 Task: Look for space in Viamão, Brazil from 4th June, 2023 to 8th June, 2023 for 2 adults in price range Rs.8000 to Rs.16000. Place can be private room with 1  bedroom having 1 bed and 1 bathroom. Property type can be hotel. Amenities needed are: washing machine, . Booking option can be shelf check-in. Required host language is Spanish.
Action: Mouse moved to (260, 156)
Screenshot: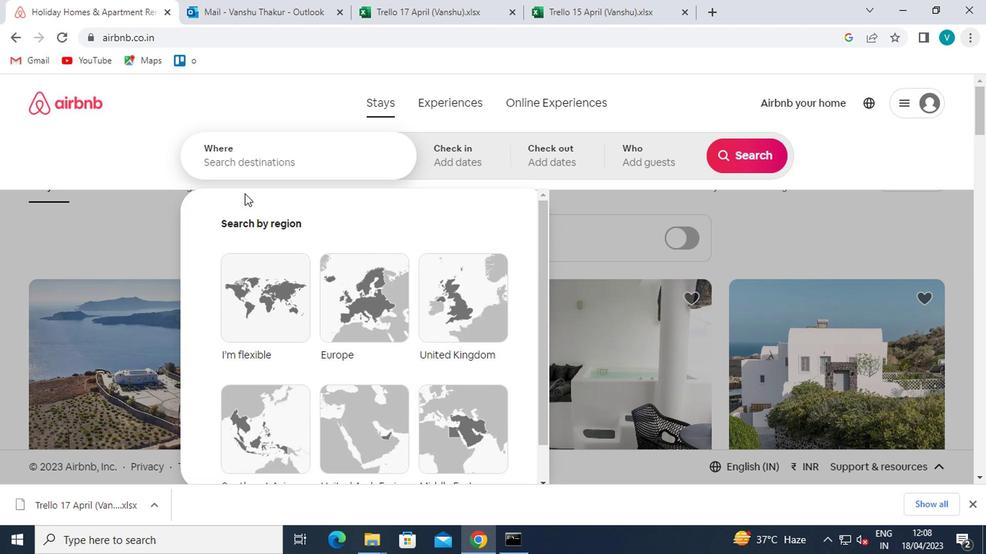 
Action: Mouse pressed left at (260, 156)
Screenshot: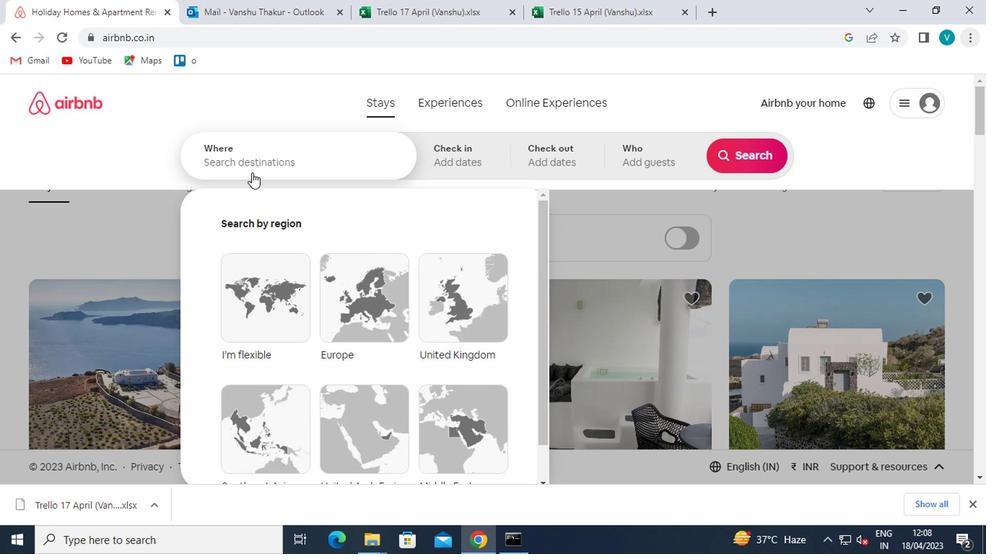 
Action: Key pressed <Key.shift>VIAMAO,<Key.shift>BRAZIL<Key.enter>
Screenshot: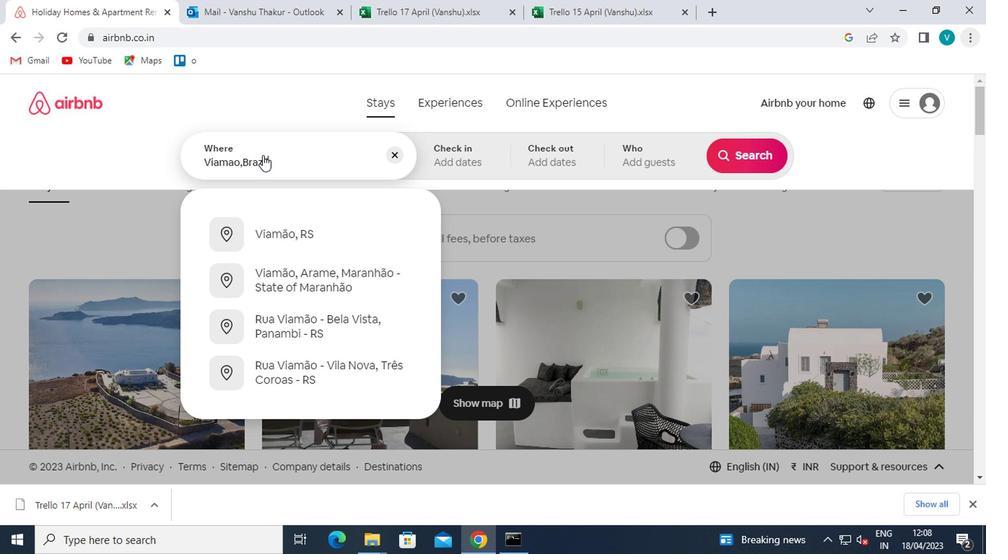 
Action: Mouse moved to (736, 274)
Screenshot: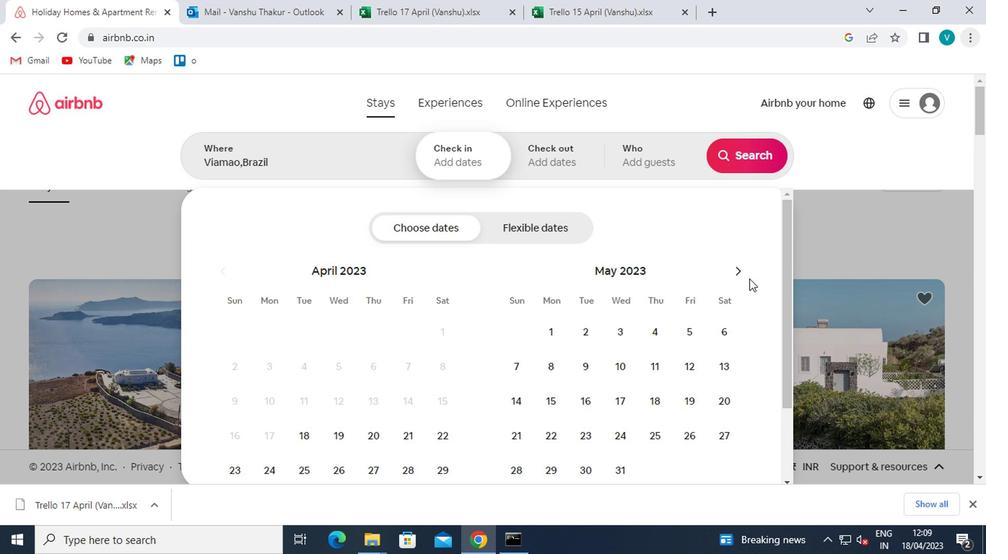 
Action: Mouse pressed left at (736, 274)
Screenshot: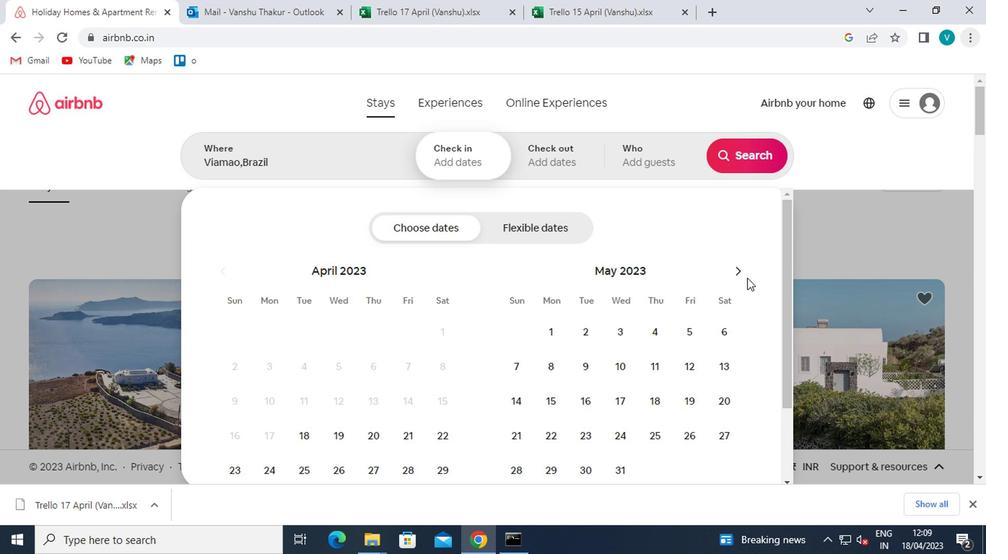 
Action: Mouse moved to (503, 361)
Screenshot: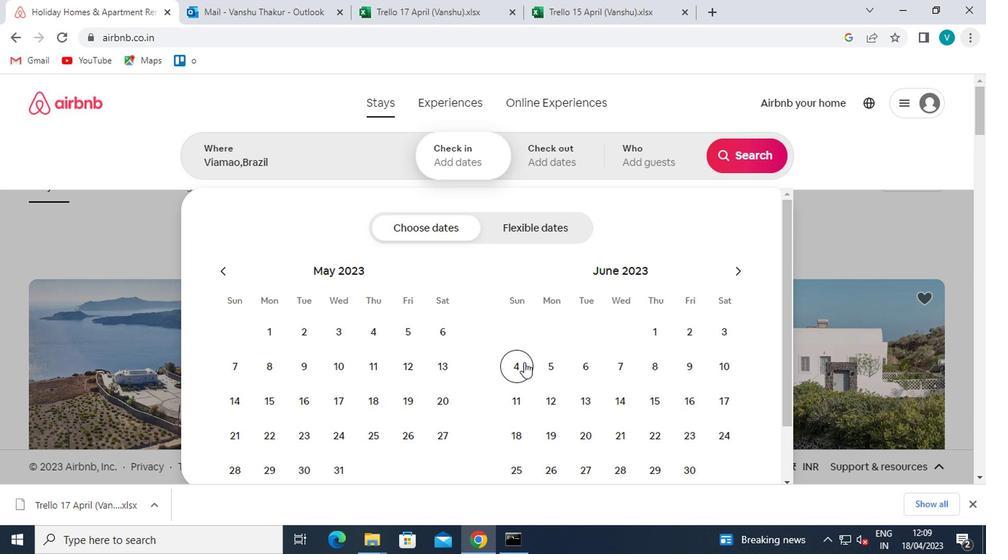 
Action: Mouse pressed left at (503, 361)
Screenshot: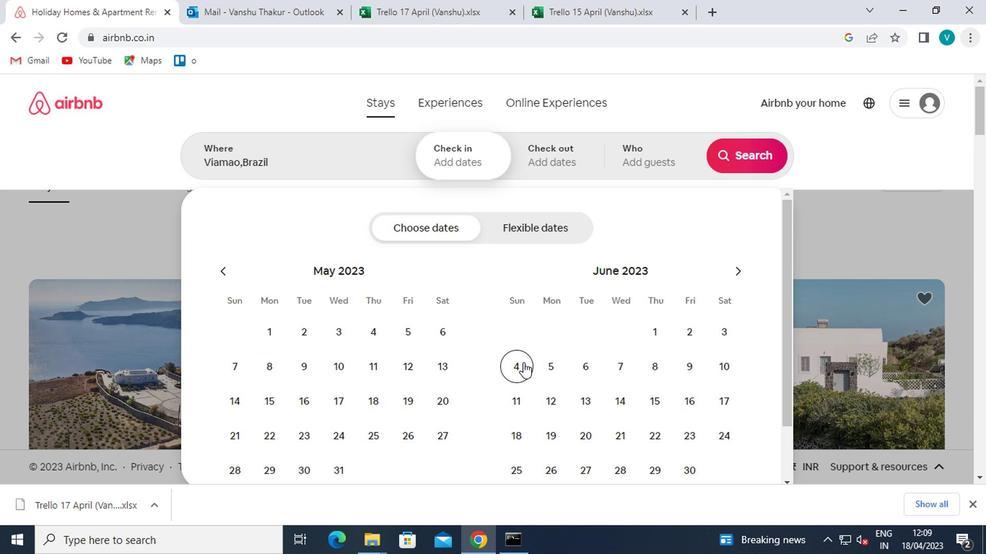 
Action: Mouse moved to (651, 366)
Screenshot: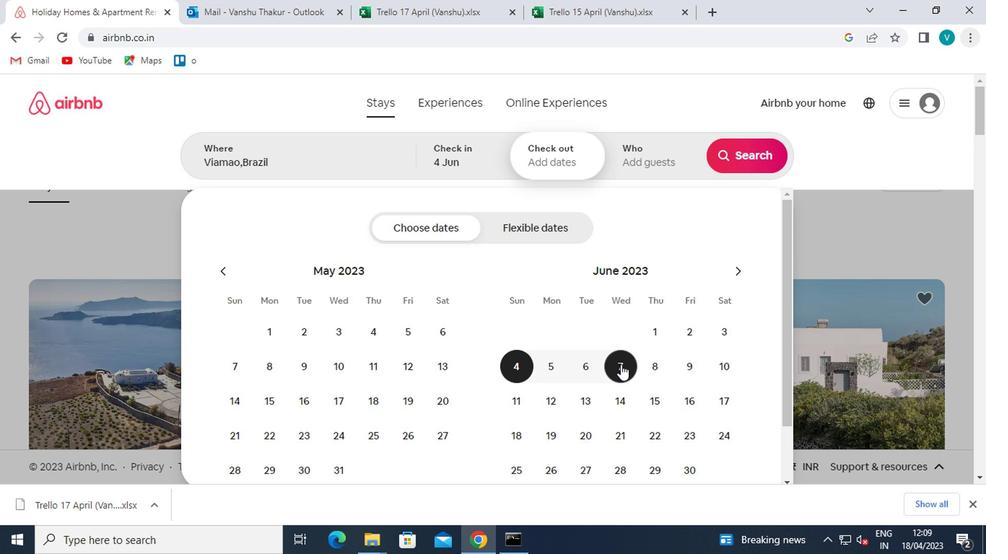 
Action: Mouse pressed left at (651, 366)
Screenshot: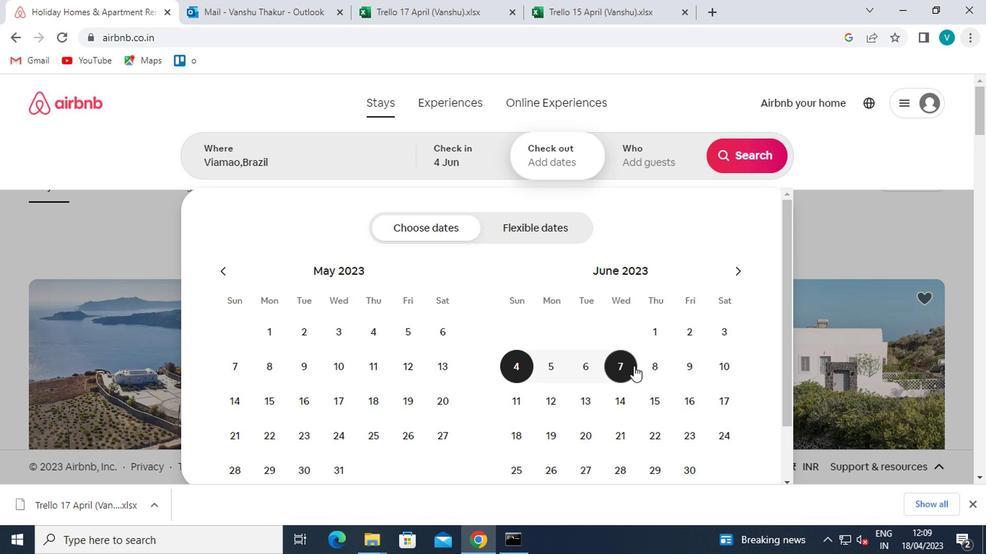 
Action: Mouse moved to (649, 149)
Screenshot: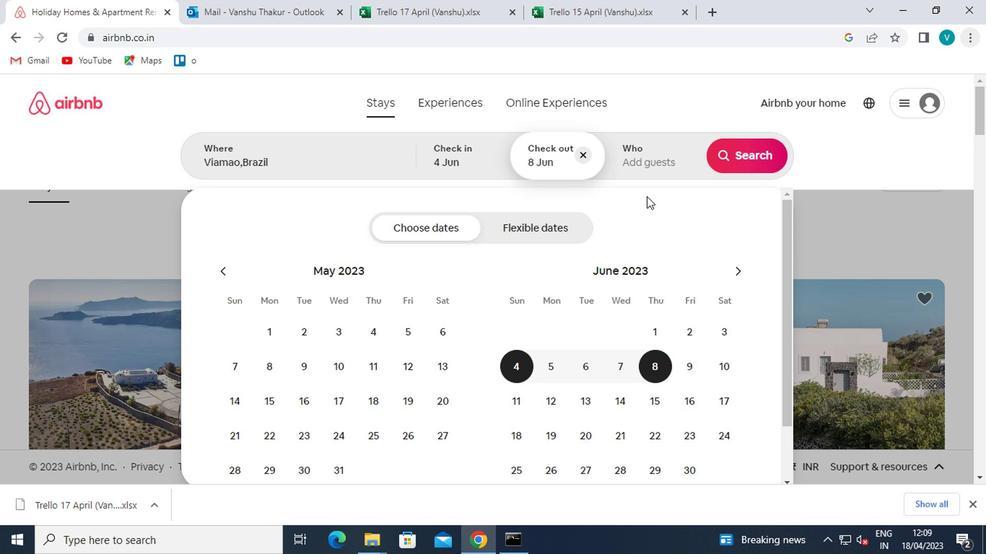 
Action: Mouse pressed left at (649, 149)
Screenshot: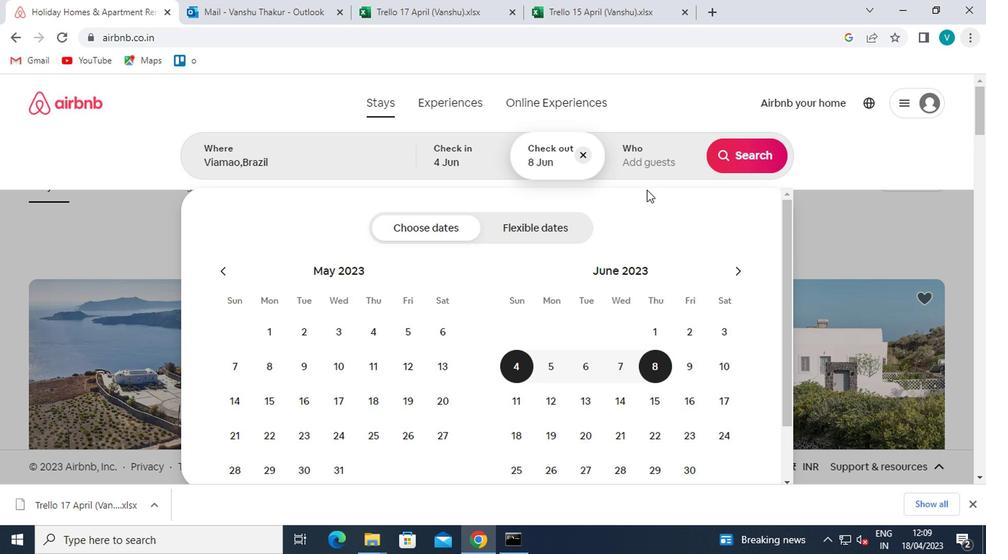 
Action: Mouse moved to (743, 237)
Screenshot: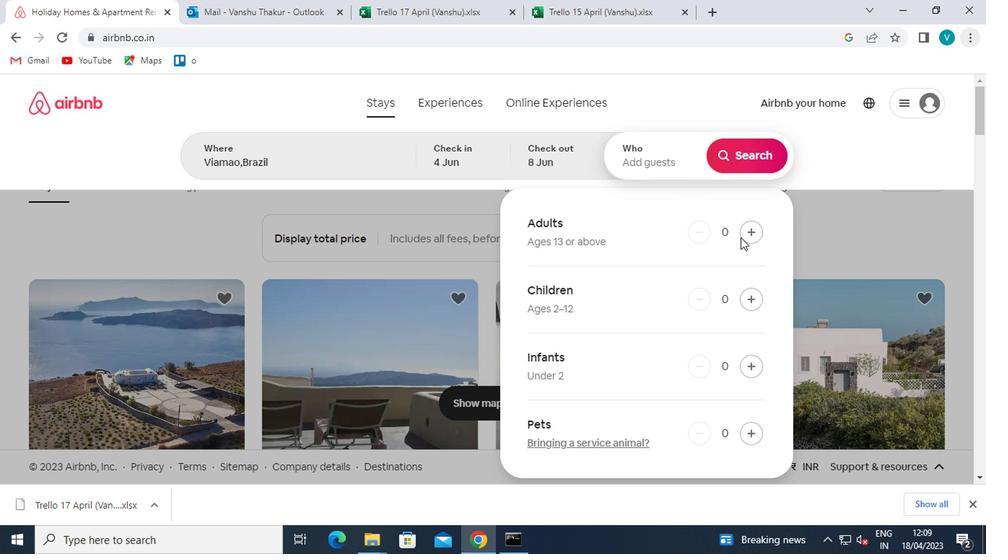 
Action: Mouse pressed left at (743, 237)
Screenshot: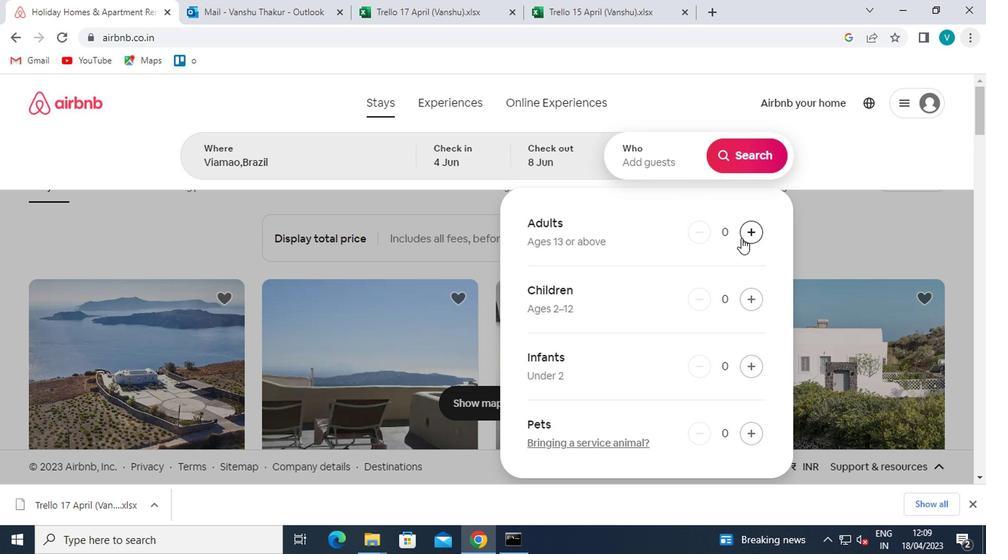 
Action: Mouse pressed left at (743, 237)
Screenshot: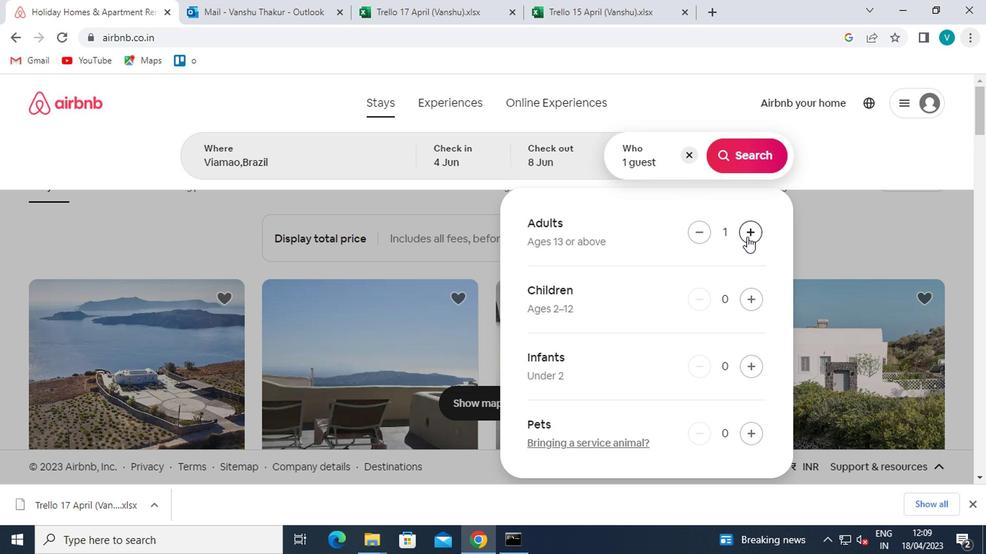 
Action: Mouse moved to (744, 156)
Screenshot: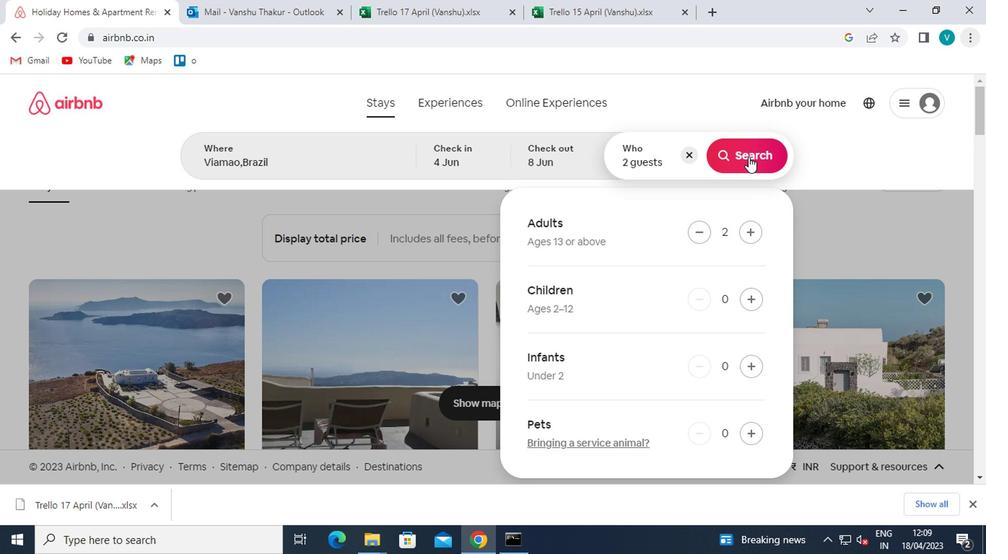 
Action: Mouse pressed left at (744, 156)
Screenshot: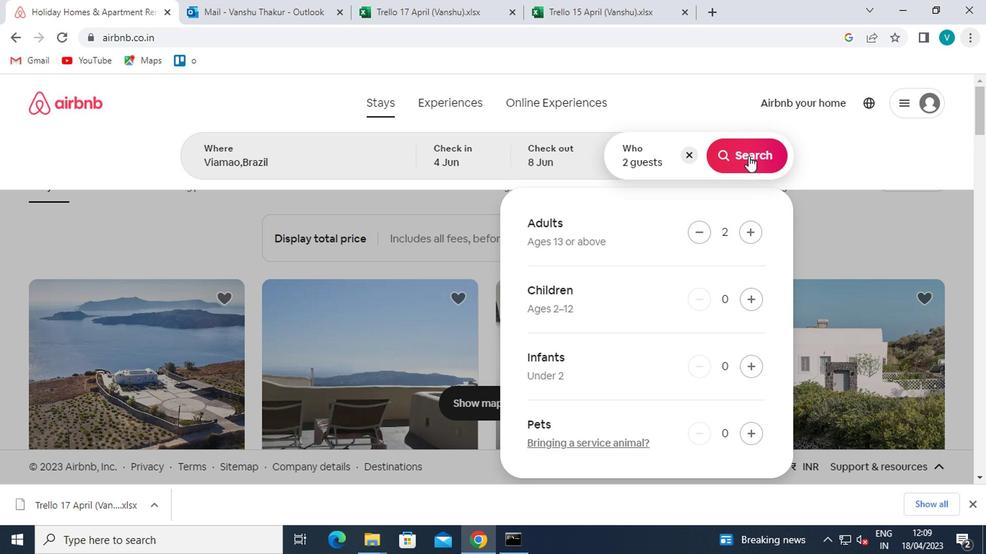 
Action: Mouse moved to (908, 157)
Screenshot: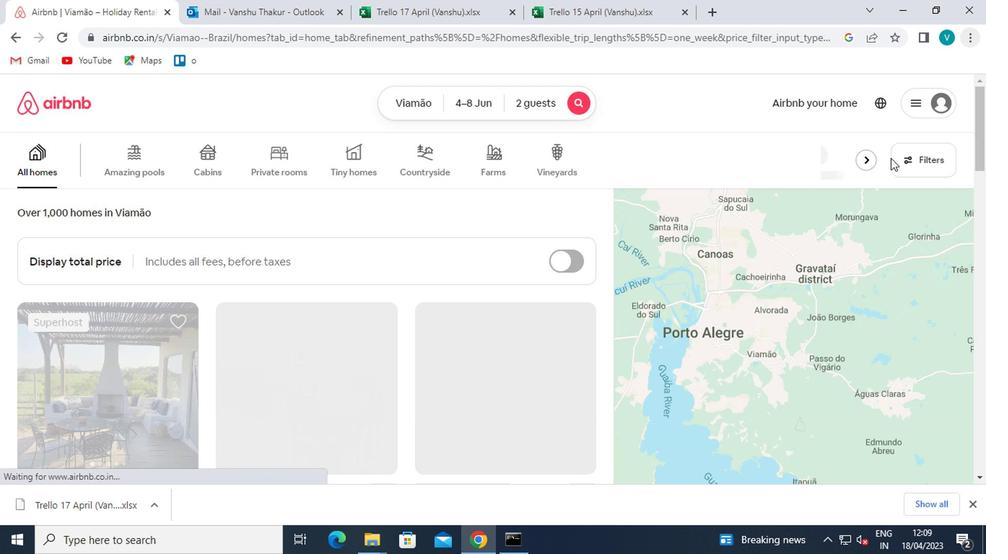 
Action: Mouse pressed left at (908, 157)
Screenshot: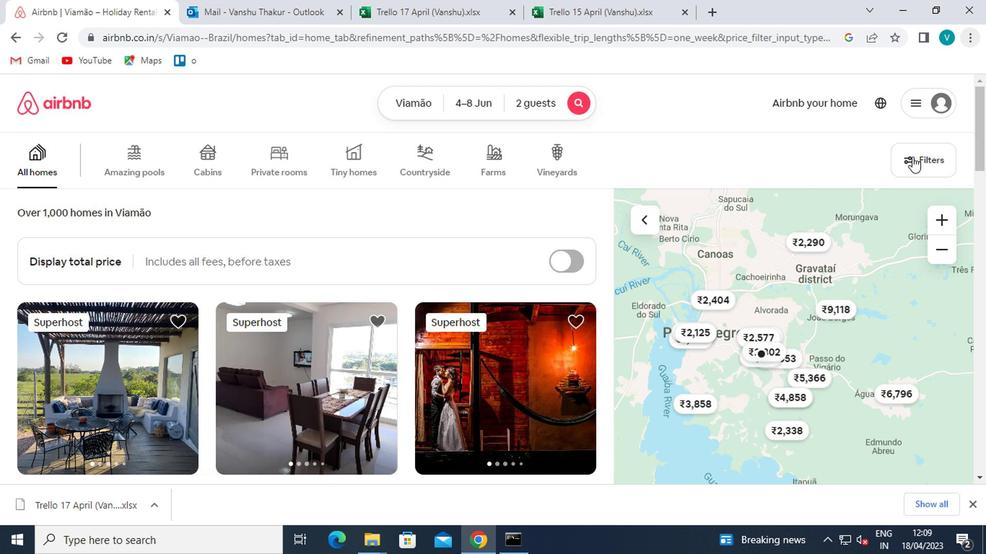 
Action: Mouse moved to (296, 339)
Screenshot: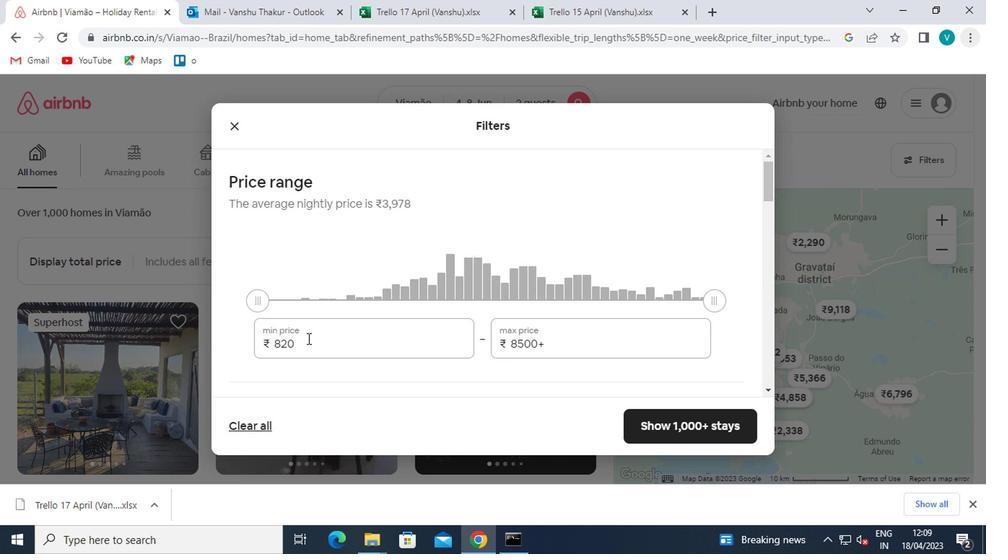 
Action: Mouse pressed left at (296, 339)
Screenshot: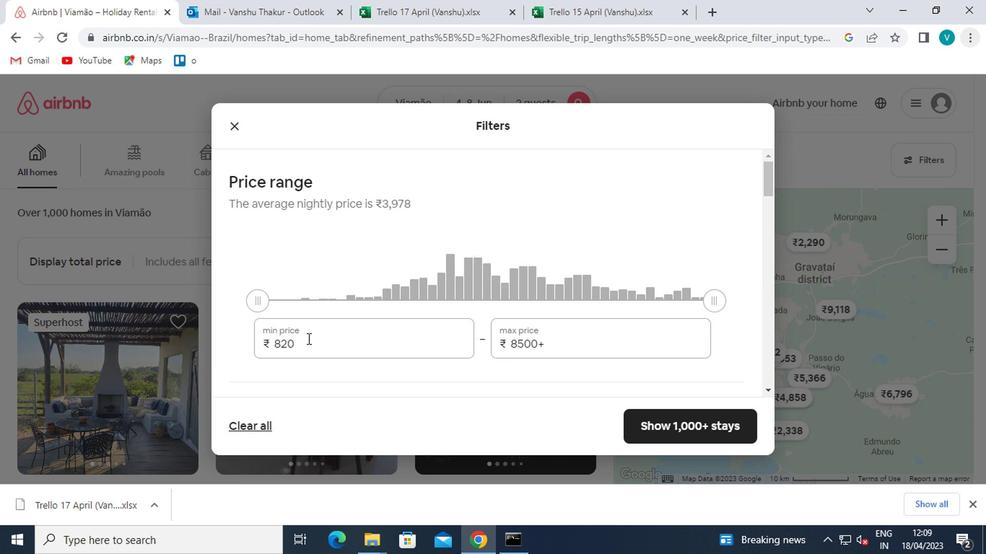 
Action: Mouse moved to (309, 343)
Screenshot: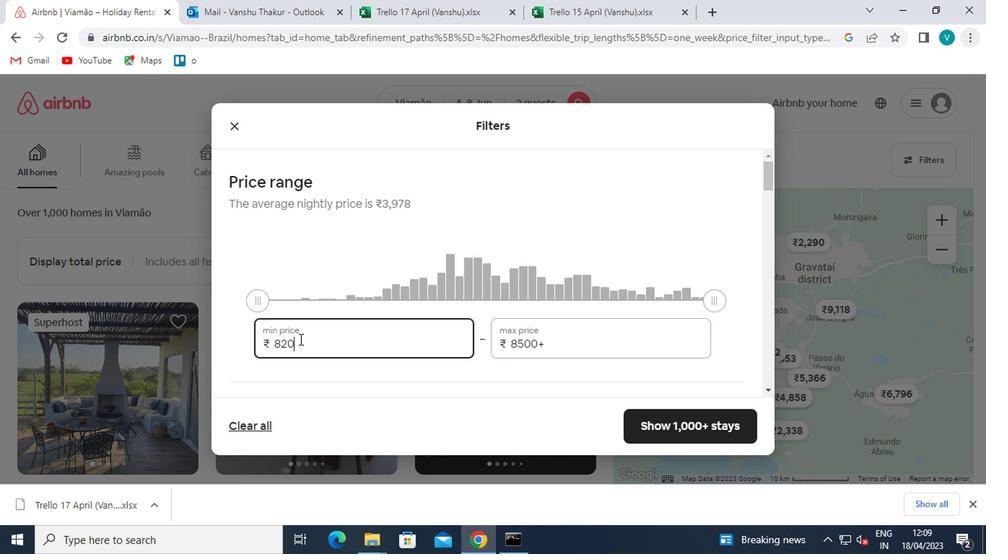
Action: Key pressed <Key.backspace><Key.backspace><Key.backspace>8000<Key.num_lock>
Screenshot: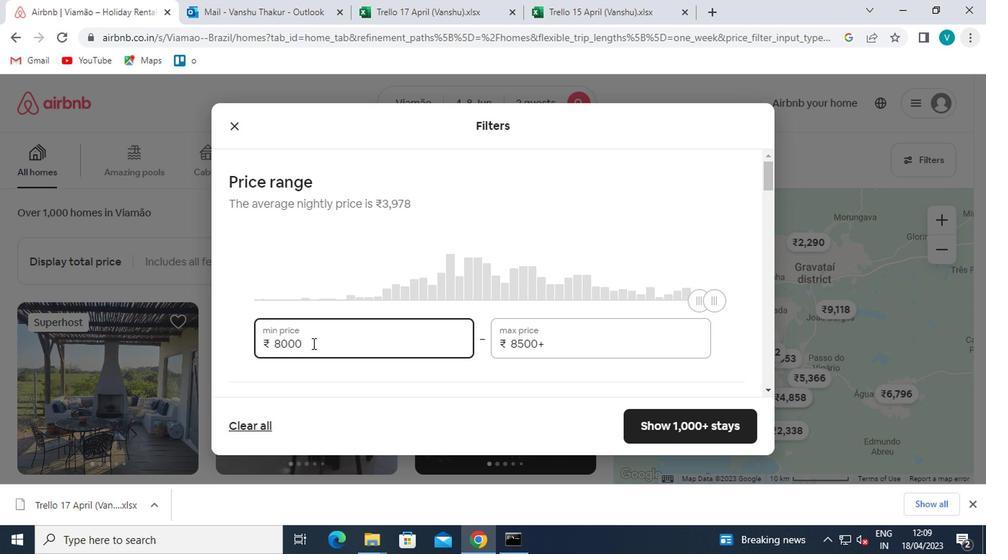 
Action: Mouse moved to (556, 341)
Screenshot: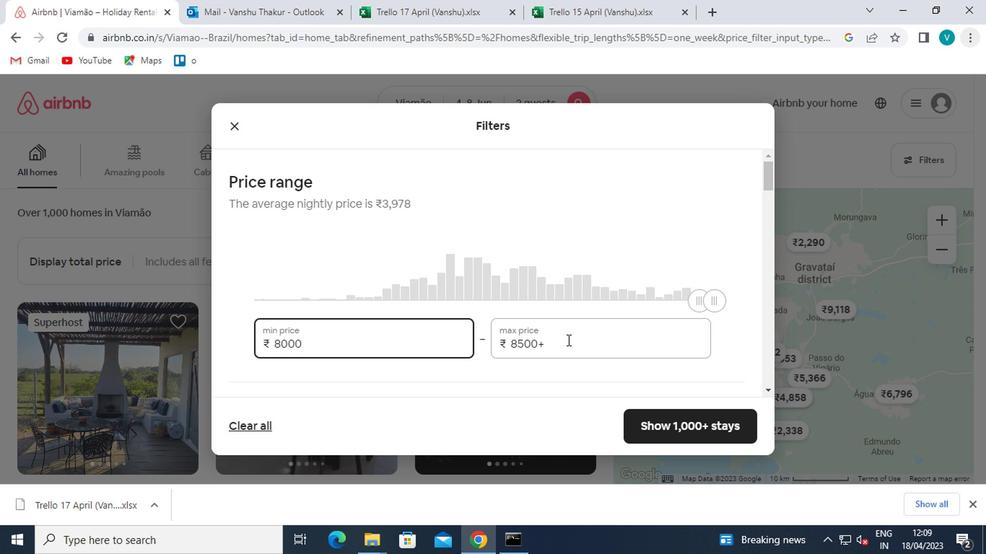 
Action: Mouse pressed left at (556, 341)
Screenshot: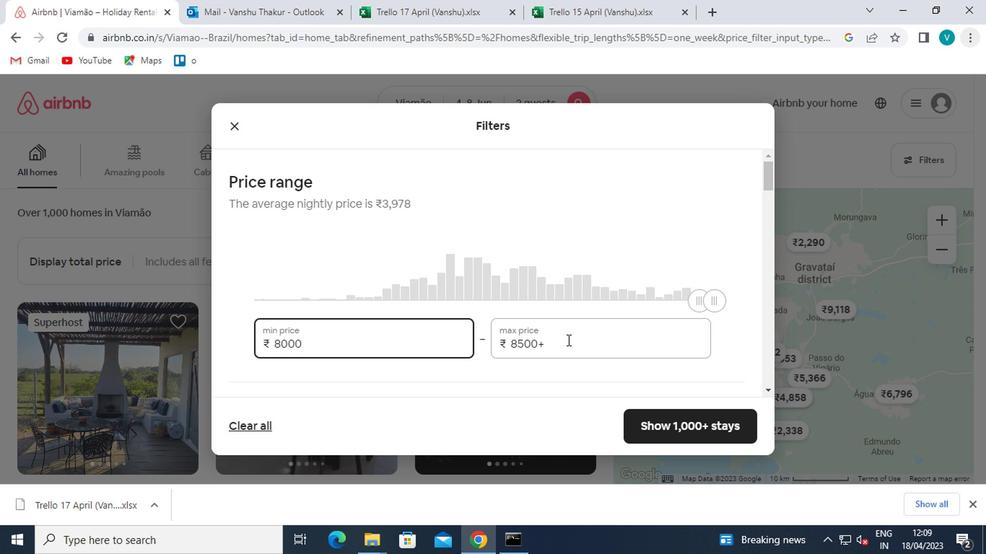 
Action: Mouse moved to (554, 341)
Screenshot: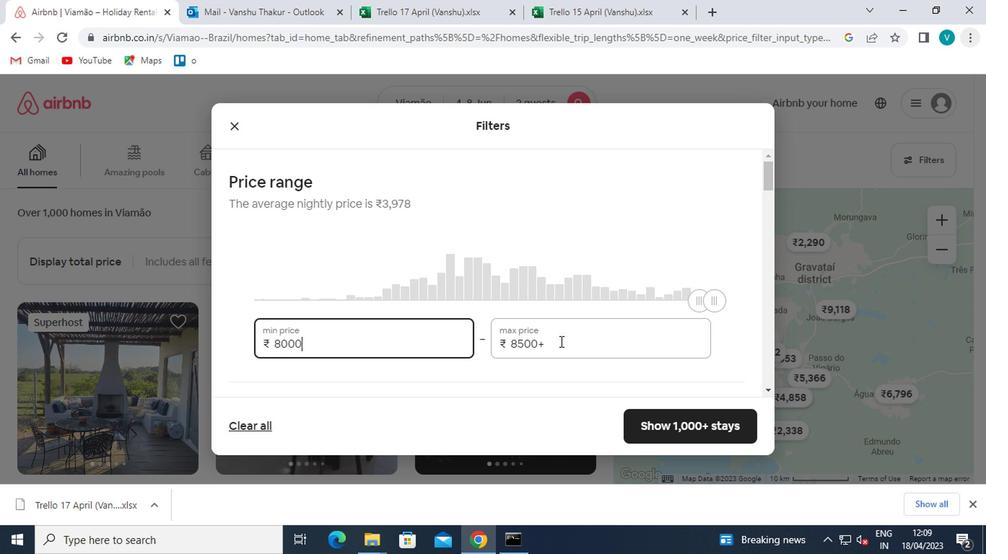
Action: Key pressed <Key.backspace><Key.backspace><Key.backspace><Key.backspace><Key.backspace>16000
Screenshot: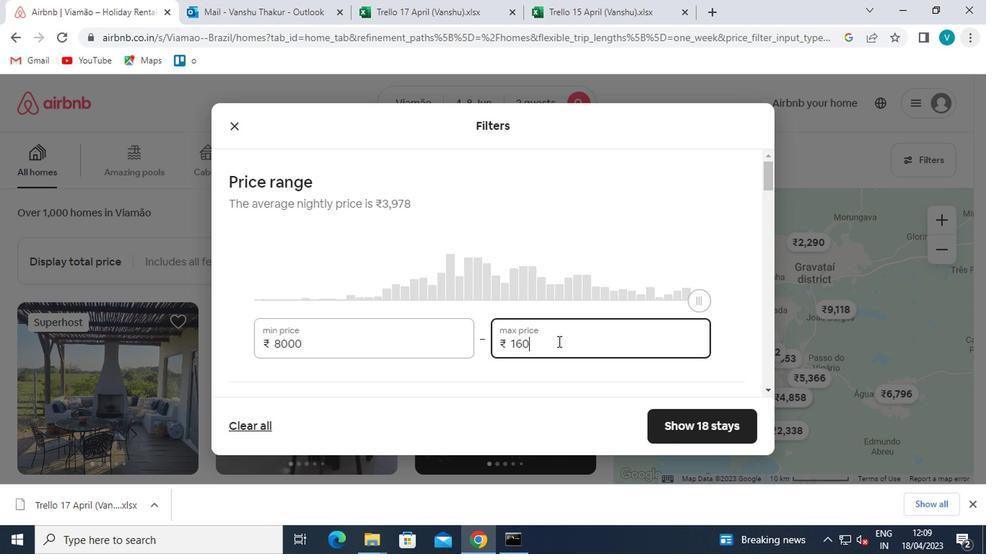 
Action: Mouse moved to (550, 371)
Screenshot: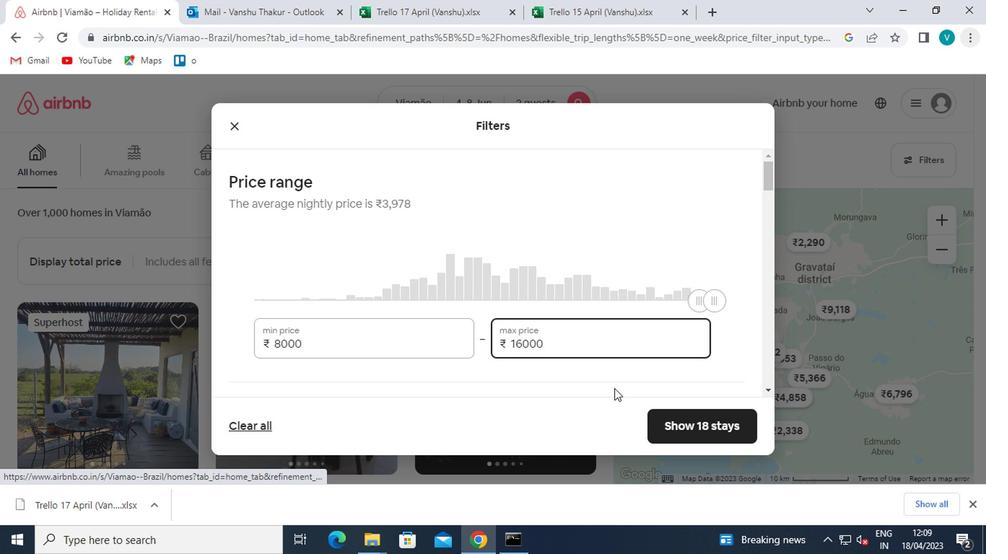 
Action: Mouse scrolled (550, 370) with delta (0, -1)
Screenshot: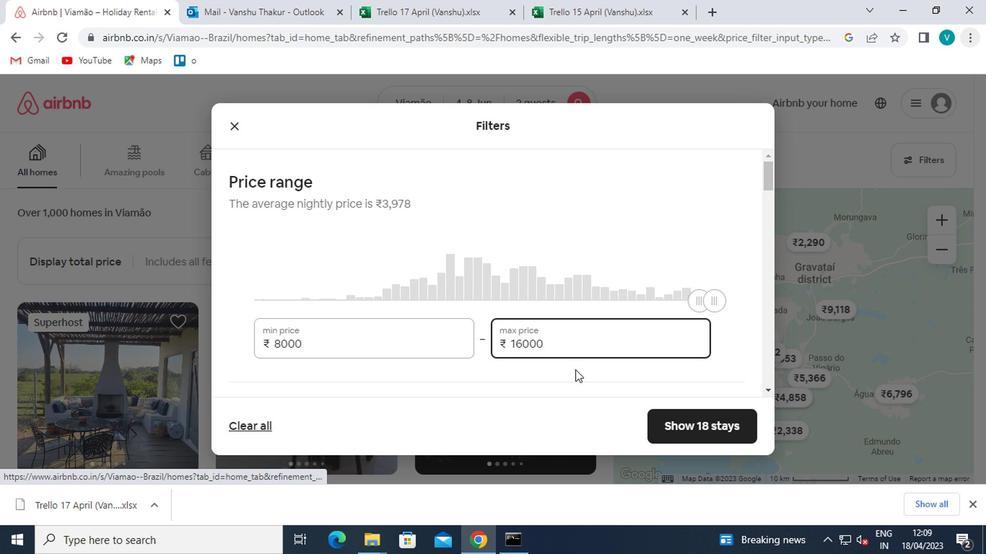 
Action: Mouse scrolled (550, 370) with delta (0, -1)
Screenshot: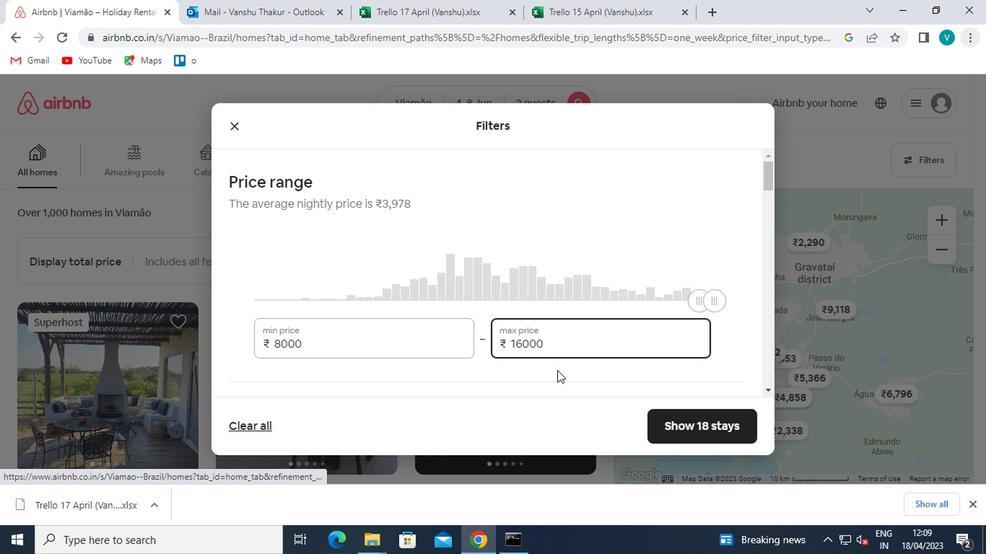 
Action: Mouse scrolled (550, 370) with delta (0, -1)
Screenshot: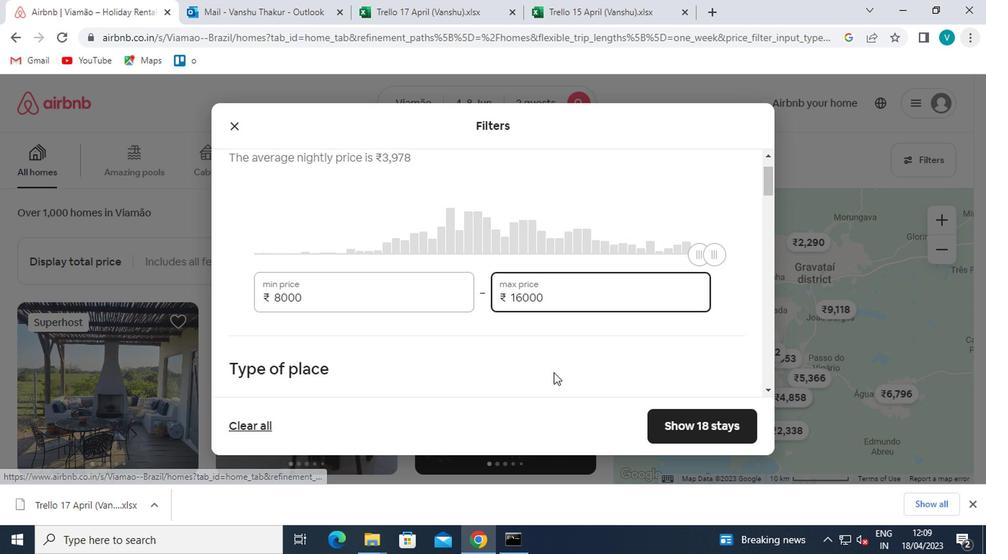 
Action: Mouse moved to (564, 357)
Screenshot: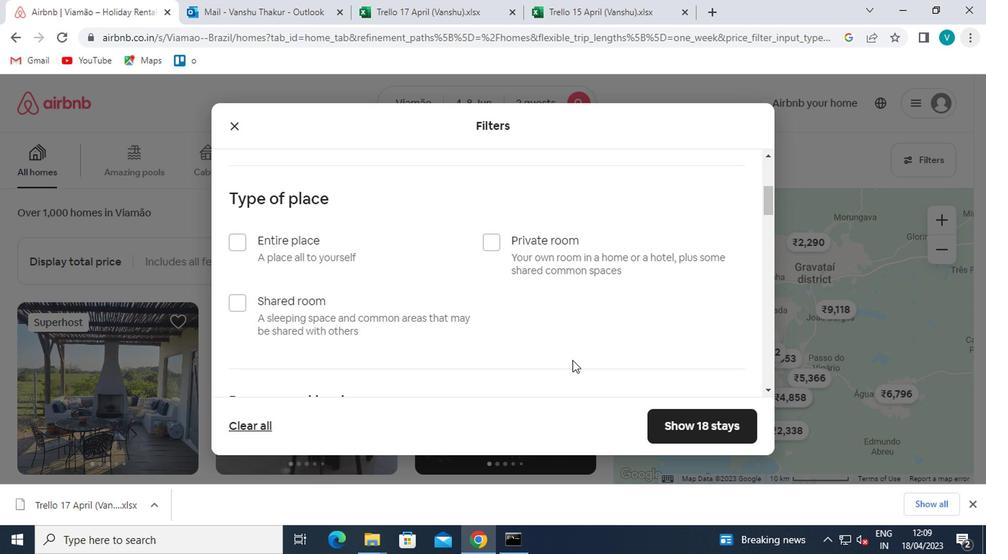 
Action: Mouse scrolled (564, 356) with delta (0, -1)
Screenshot: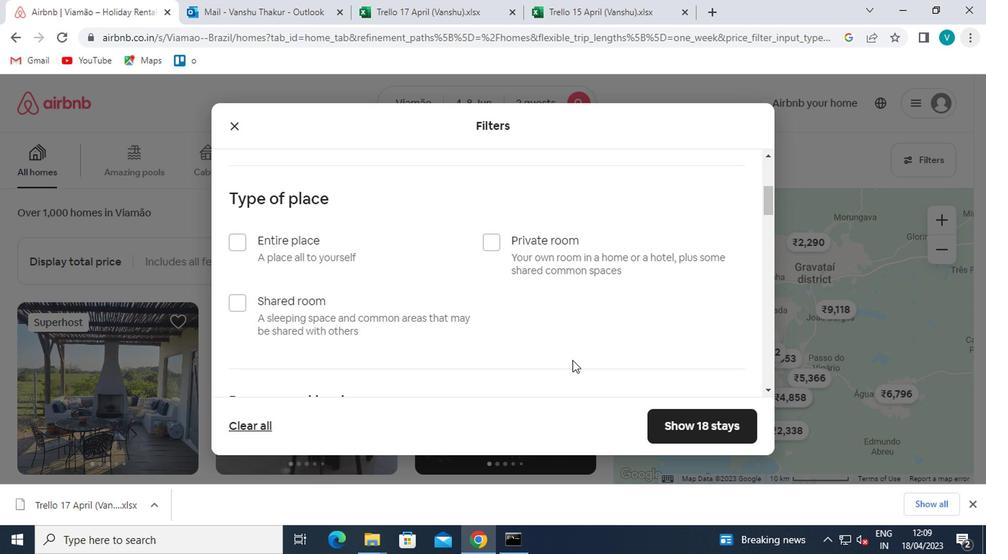 
Action: Mouse moved to (563, 356)
Screenshot: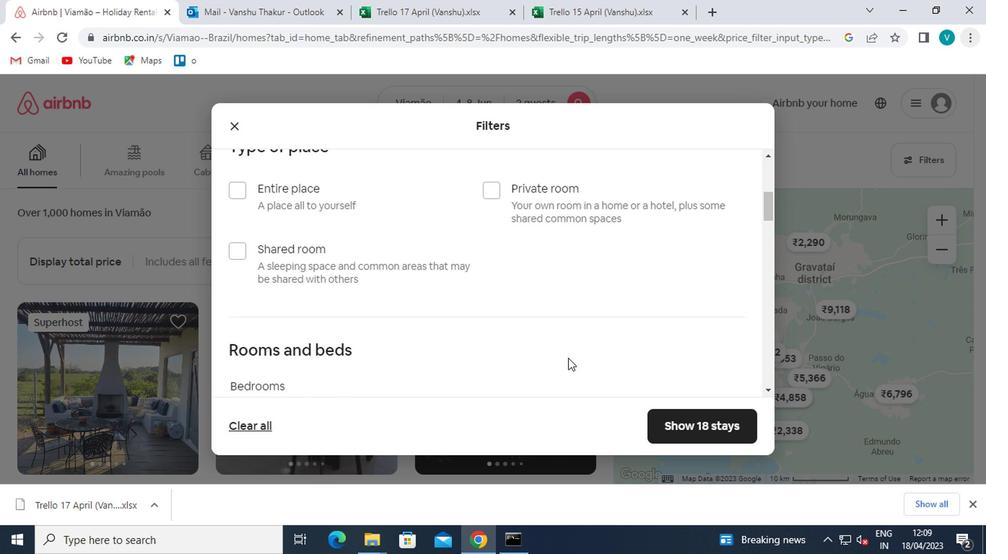 
Action: Mouse scrolled (563, 357) with delta (0, 1)
Screenshot: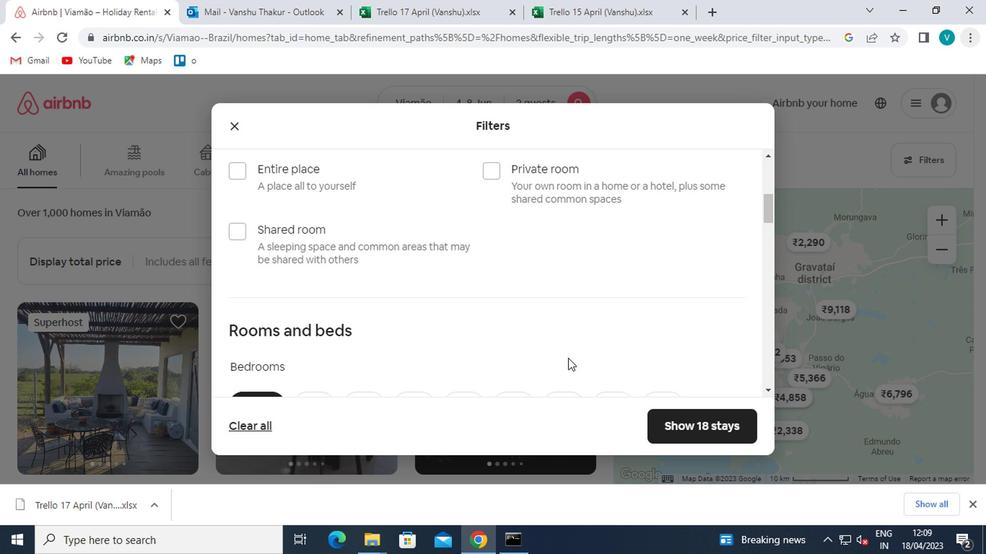 
Action: Mouse moved to (490, 241)
Screenshot: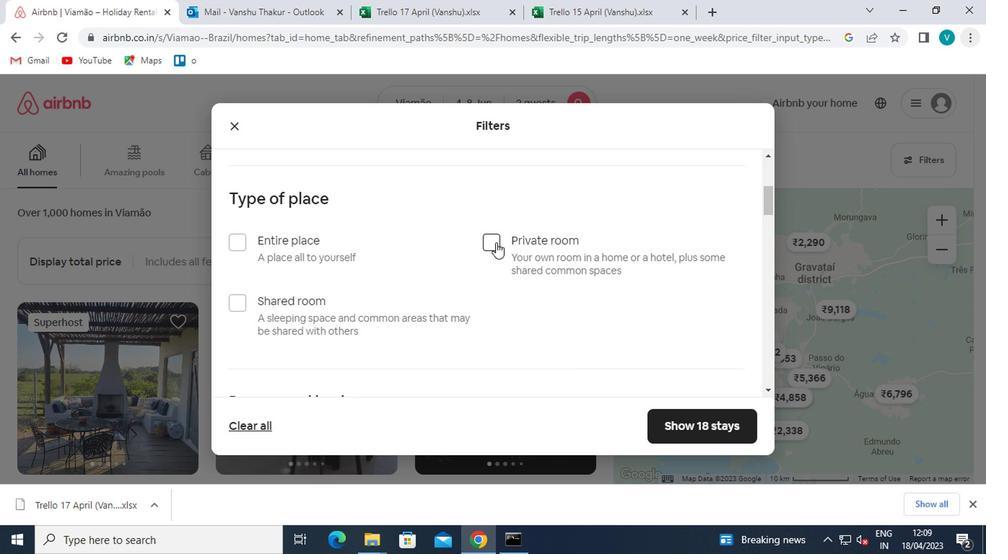 
Action: Mouse pressed left at (490, 241)
Screenshot: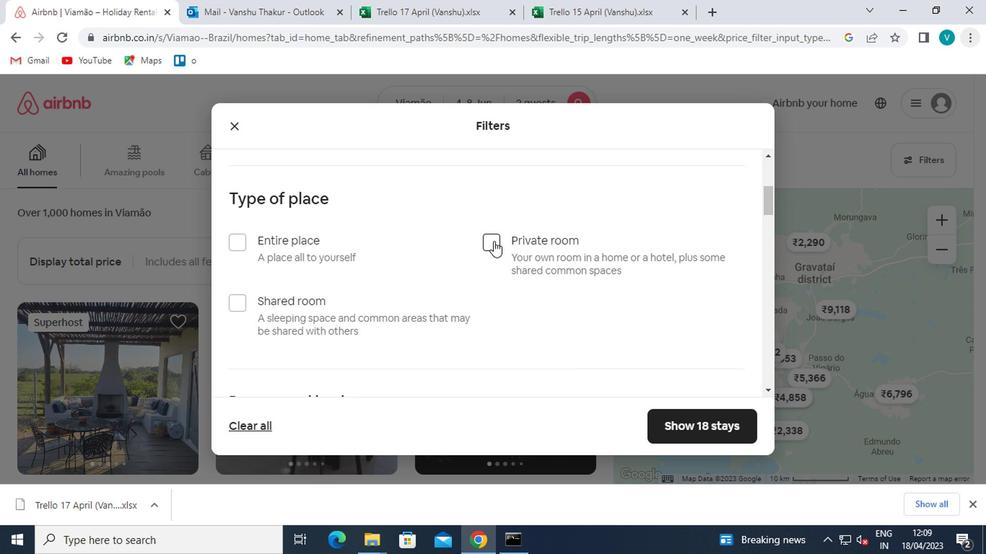 
Action: Mouse moved to (478, 293)
Screenshot: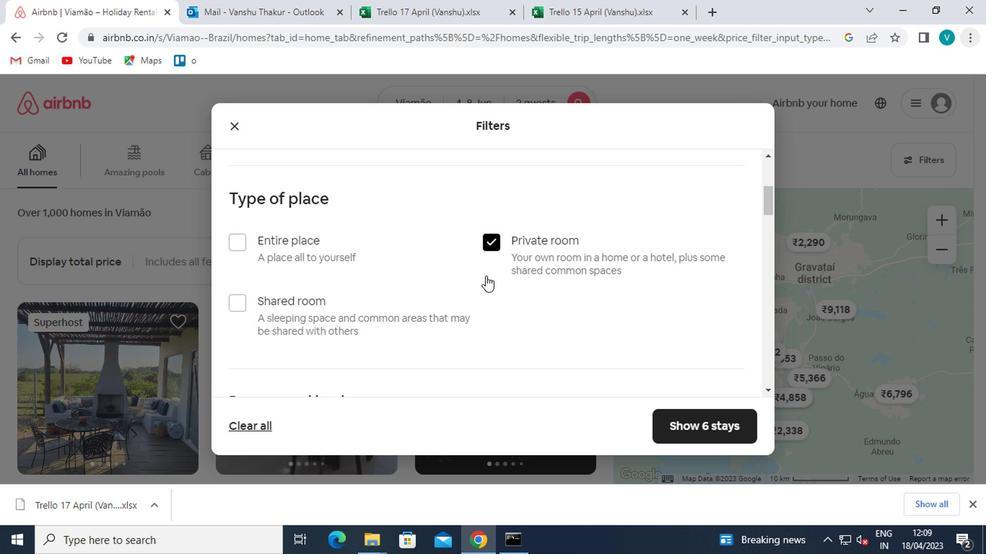 
Action: Mouse scrolled (478, 292) with delta (0, -1)
Screenshot: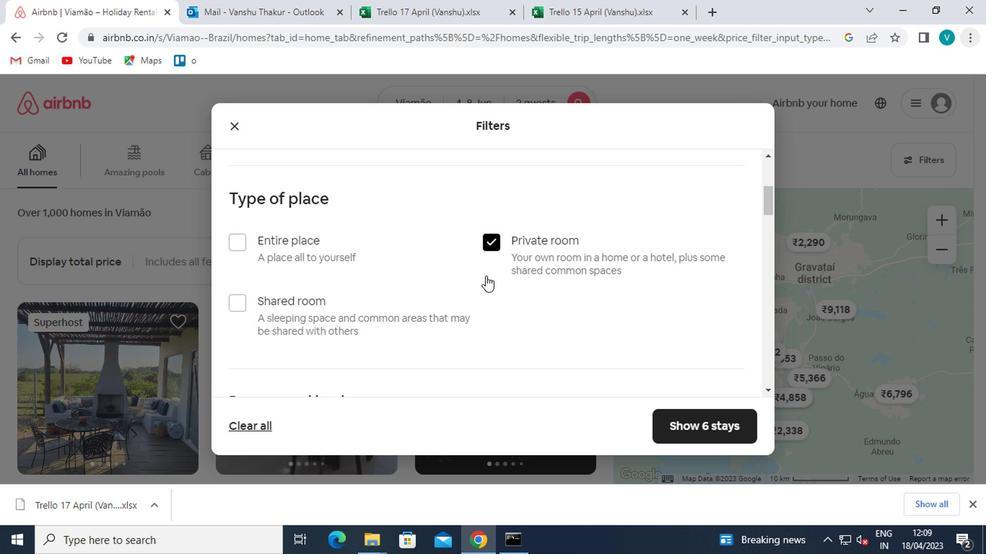 
Action: Mouse moved to (478, 294)
Screenshot: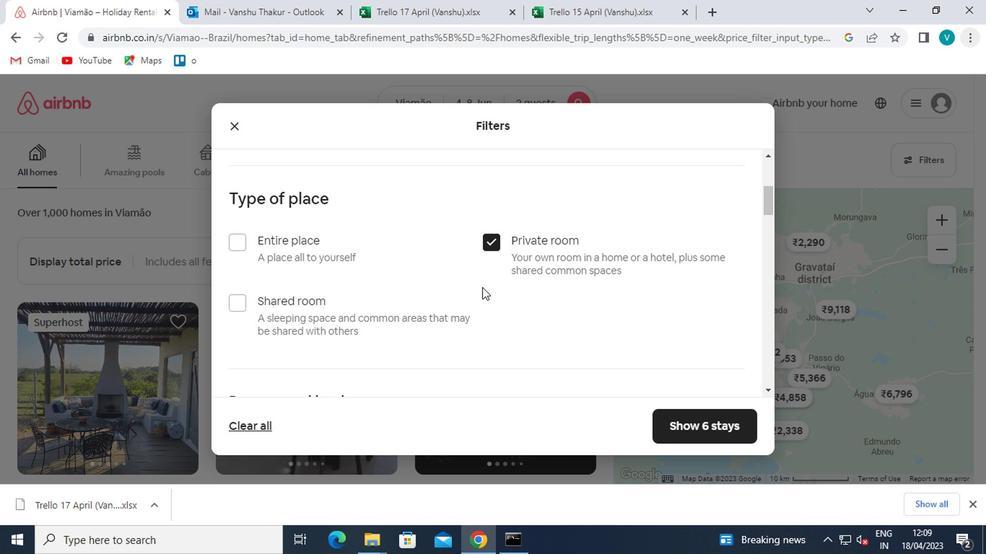 
Action: Mouse scrolled (478, 293) with delta (0, 0)
Screenshot: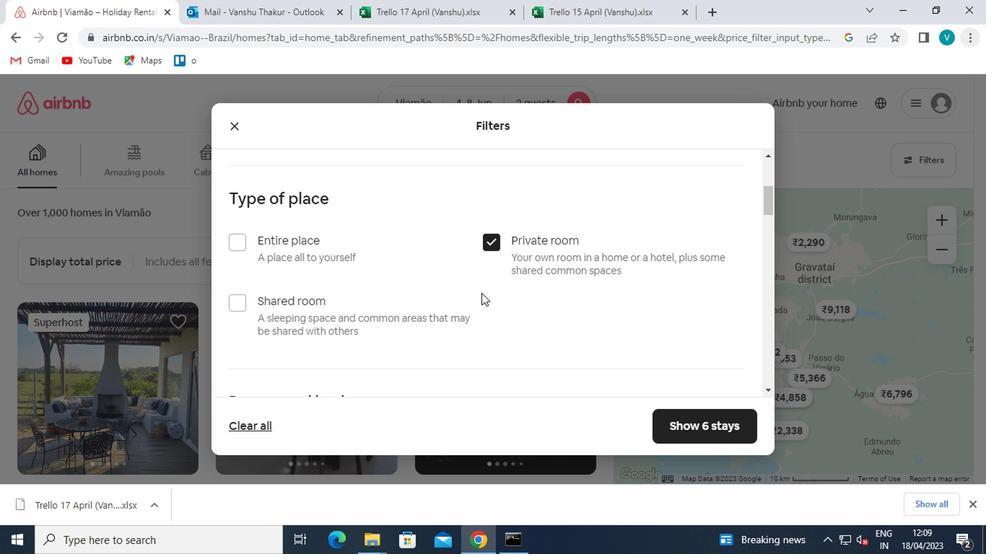
Action: Mouse moved to (305, 330)
Screenshot: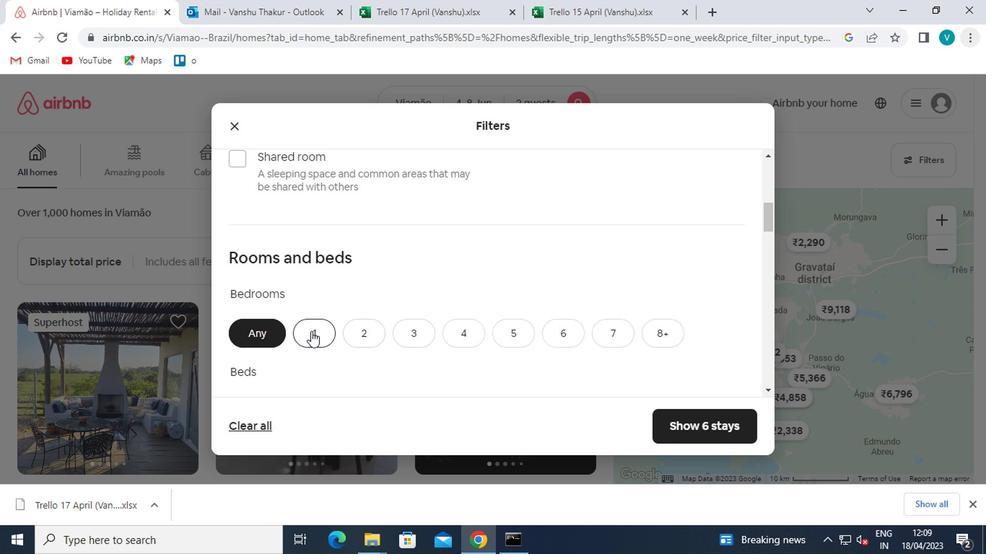 
Action: Mouse pressed left at (305, 330)
Screenshot: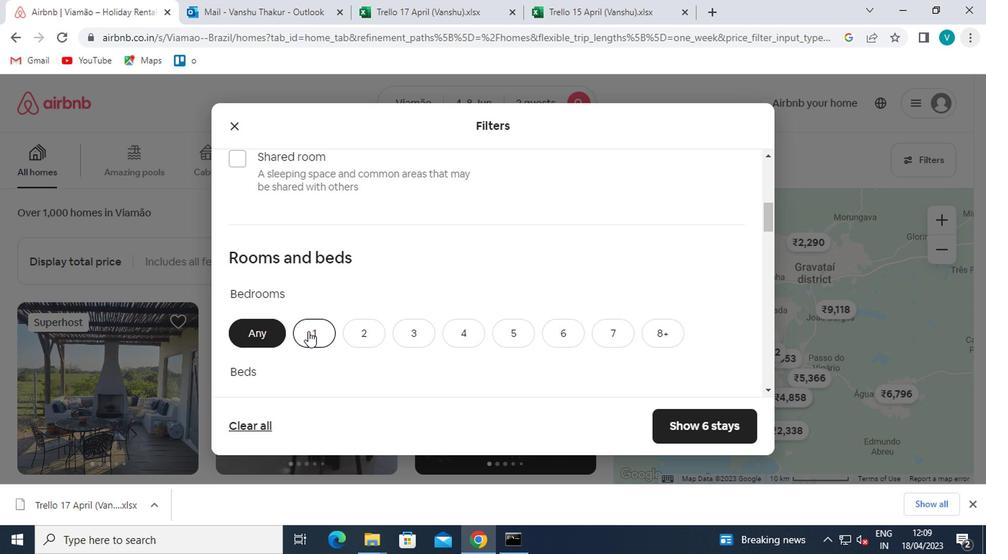 
Action: Mouse moved to (320, 337)
Screenshot: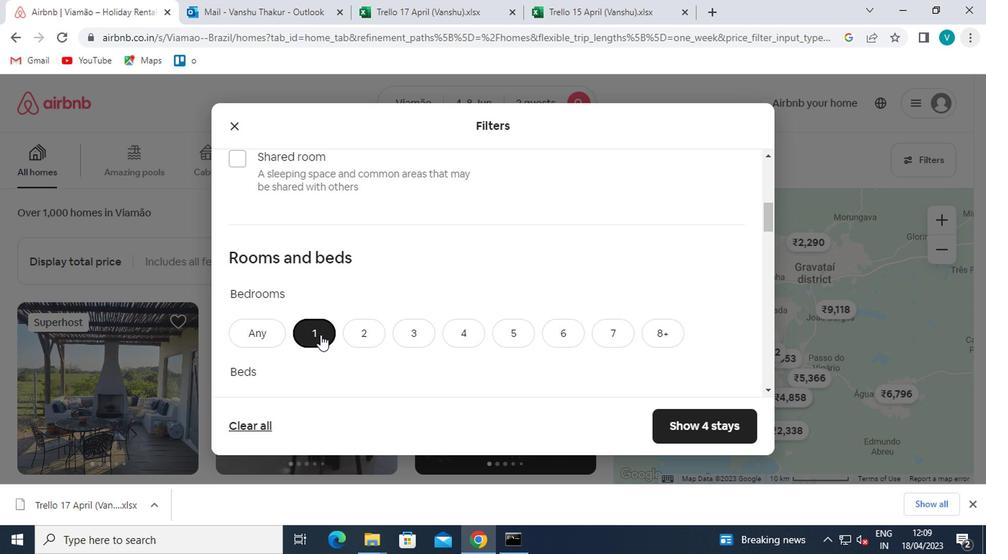 
Action: Mouse scrolled (320, 337) with delta (0, 0)
Screenshot: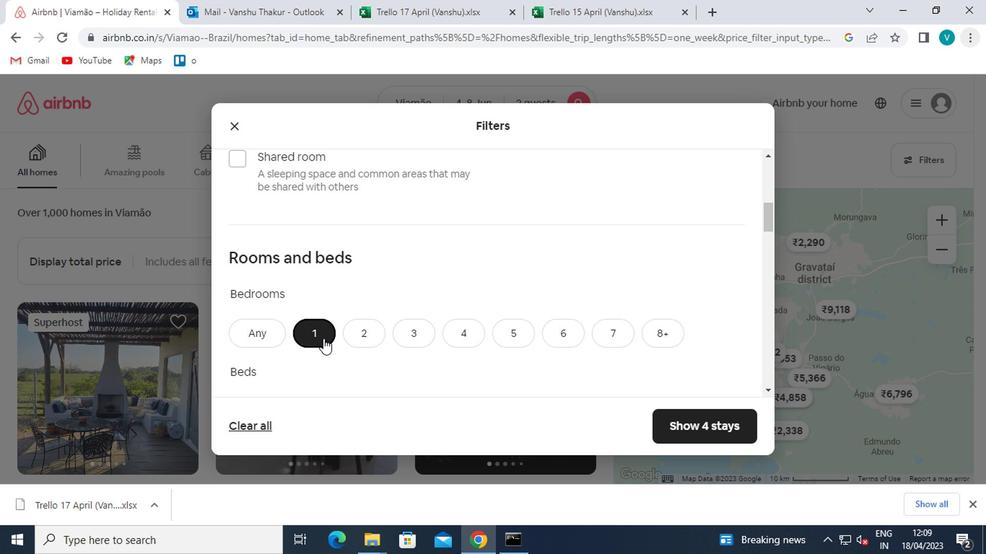 
Action: Mouse pressed left at (320, 337)
Screenshot: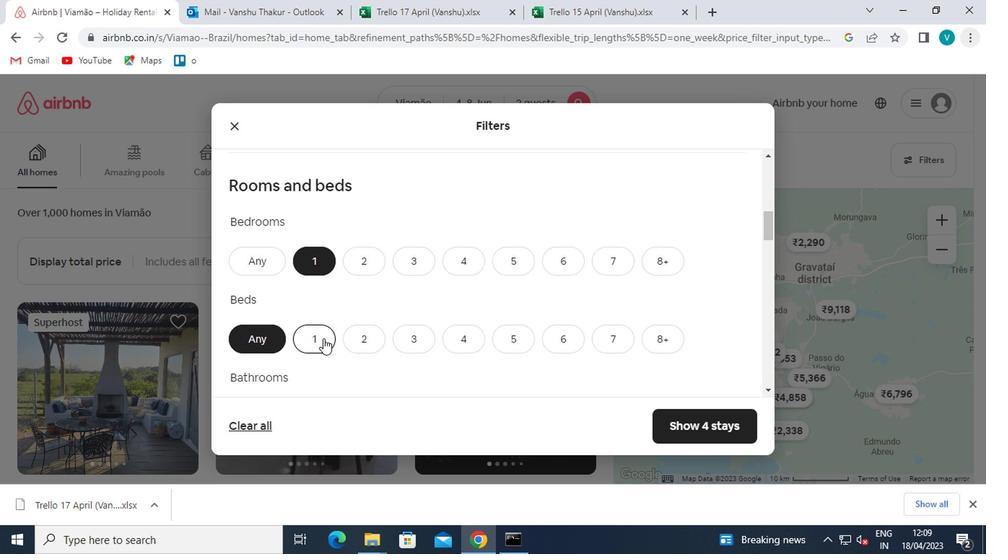 
Action: Mouse moved to (322, 337)
Screenshot: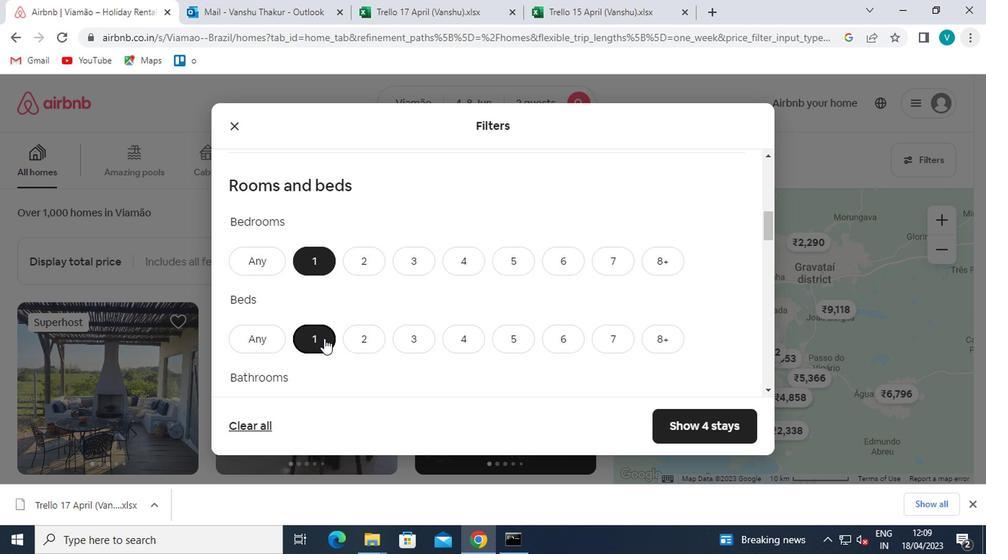 
Action: Mouse scrolled (322, 337) with delta (0, 0)
Screenshot: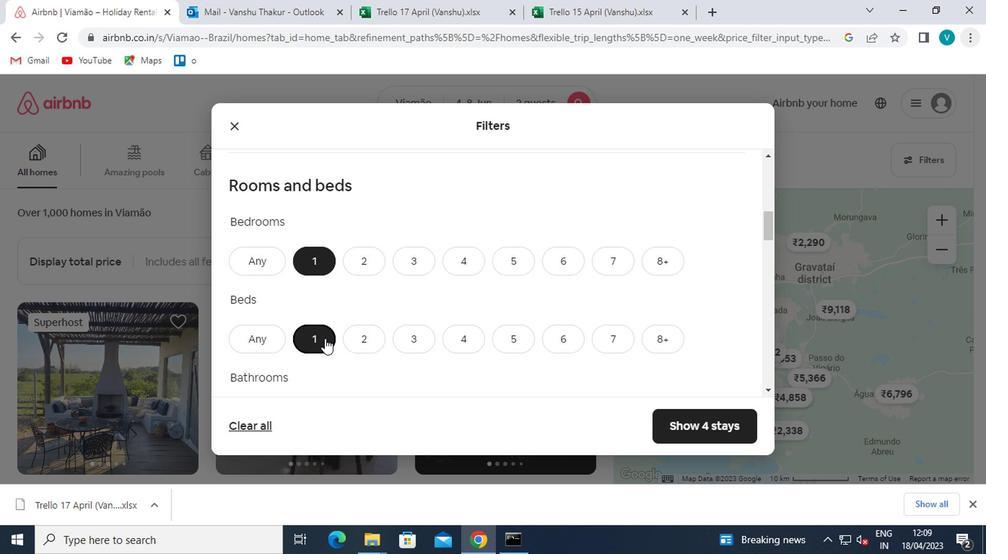 
Action: Mouse moved to (316, 337)
Screenshot: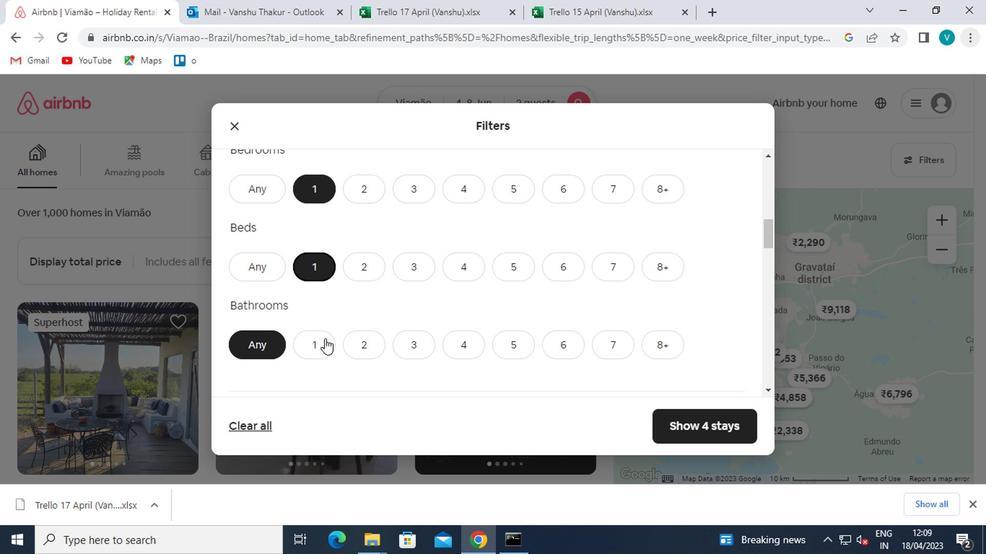 
Action: Mouse pressed left at (316, 337)
Screenshot: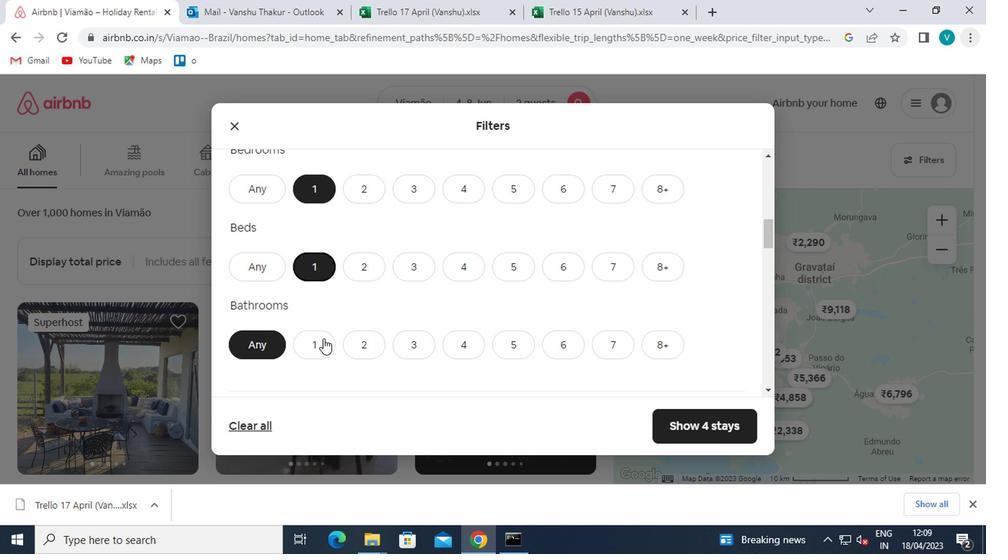 
Action: Mouse moved to (320, 336)
Screenshot: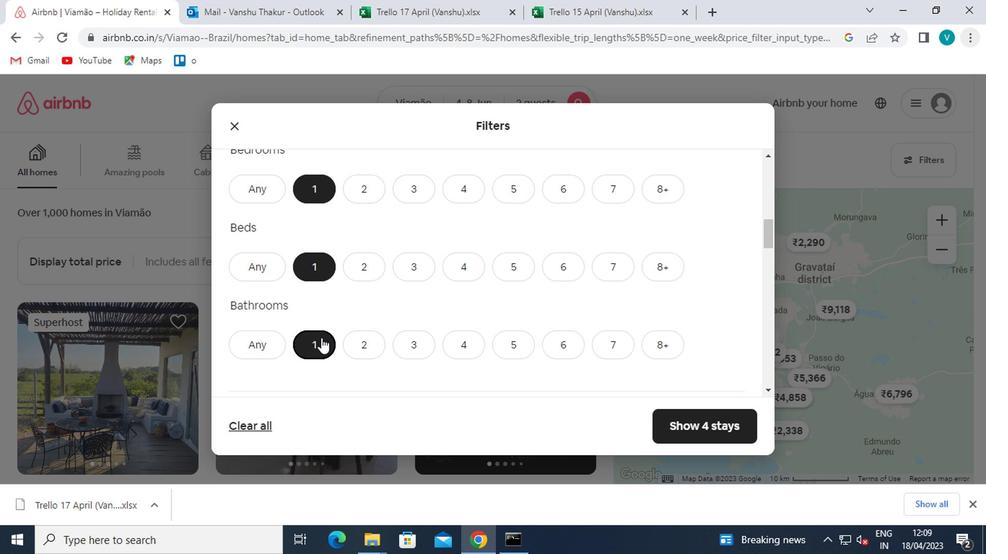 
Action: Mouse scrolled (320, 335) with delta (0, -1)
Screenshot: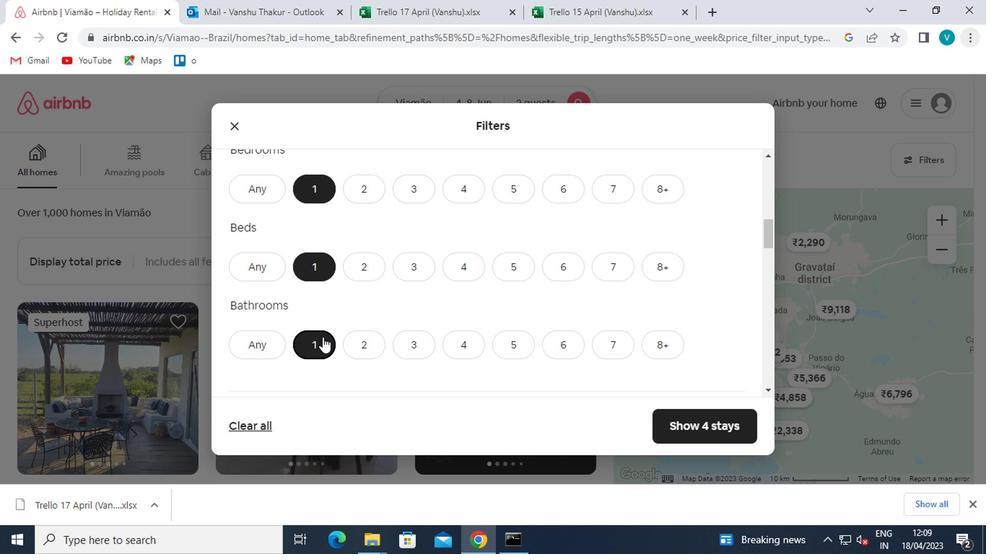 
Action: Mouse scrolled (320, 335) with delta (0, -1)
Screenshot: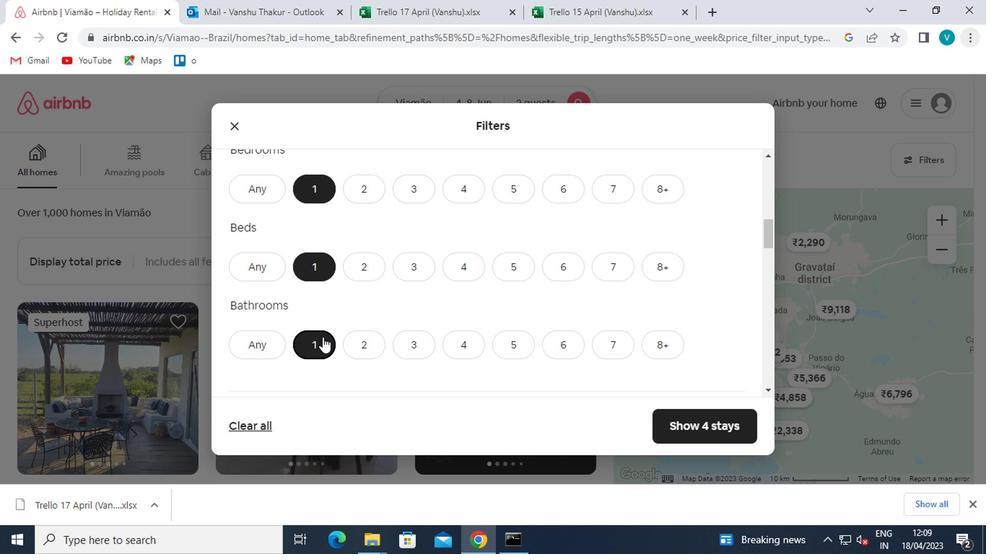
Action: Mouse moved to (667, 336)
Screenshot: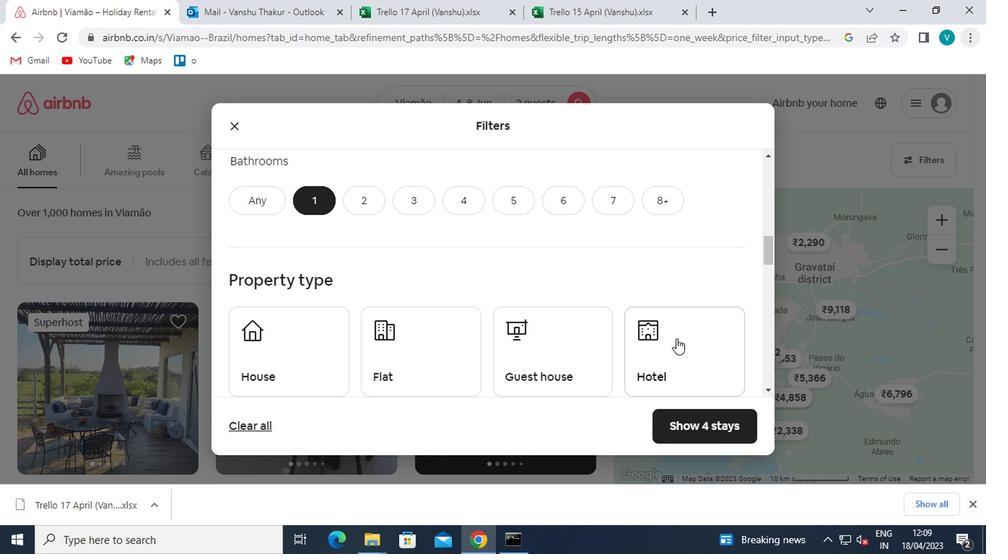 
Action: Mouse pressed left at (667, 336)
Screenshot: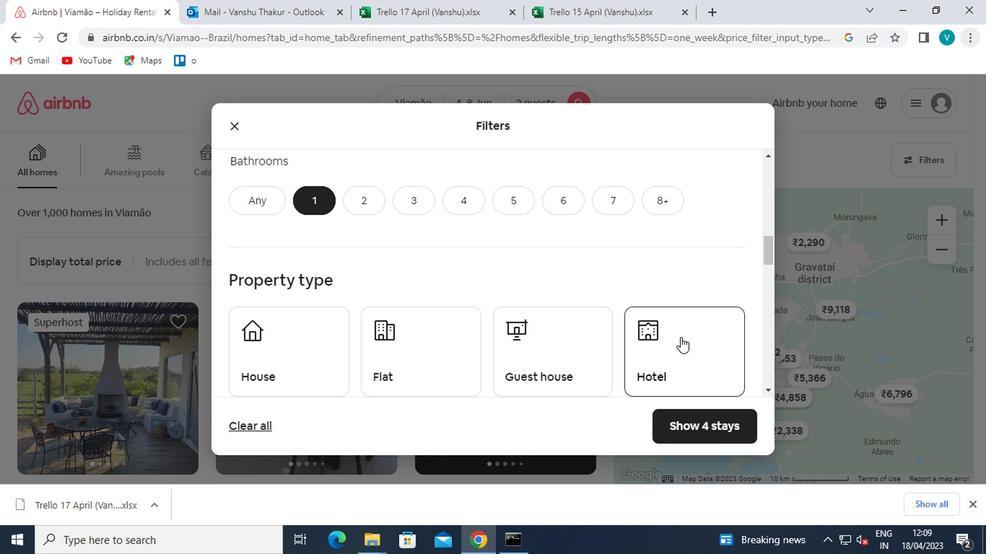 
Action: Mouse moved to (599, 320)
Screenshot: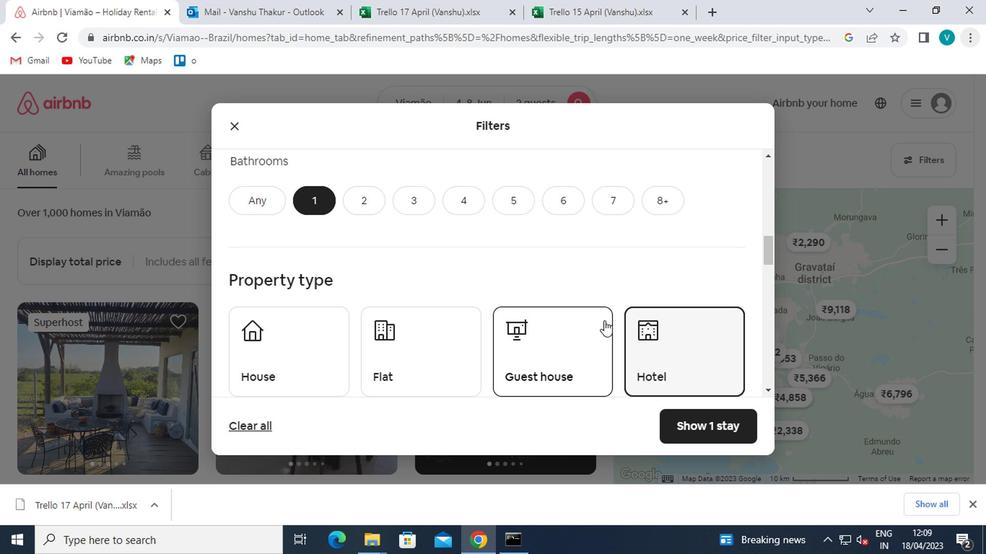 
Action: Mouse scrolled (599, 319) with delta (0, 0)
Screenshot: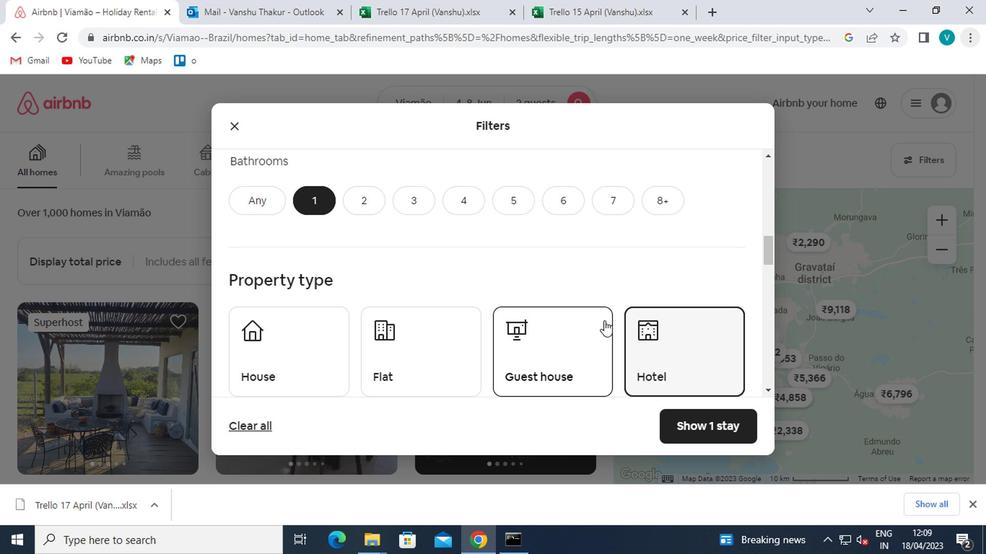 
Action: Mouse moved to (599, 320)
Screenshot: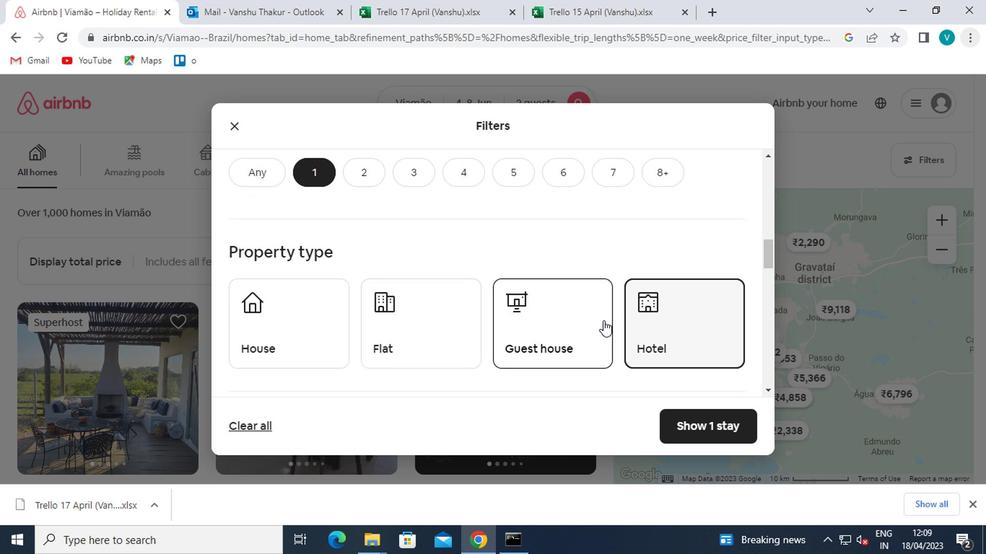 
Action: Mouse scrolled (599, 319) with delta (0, 0)
Screenshot: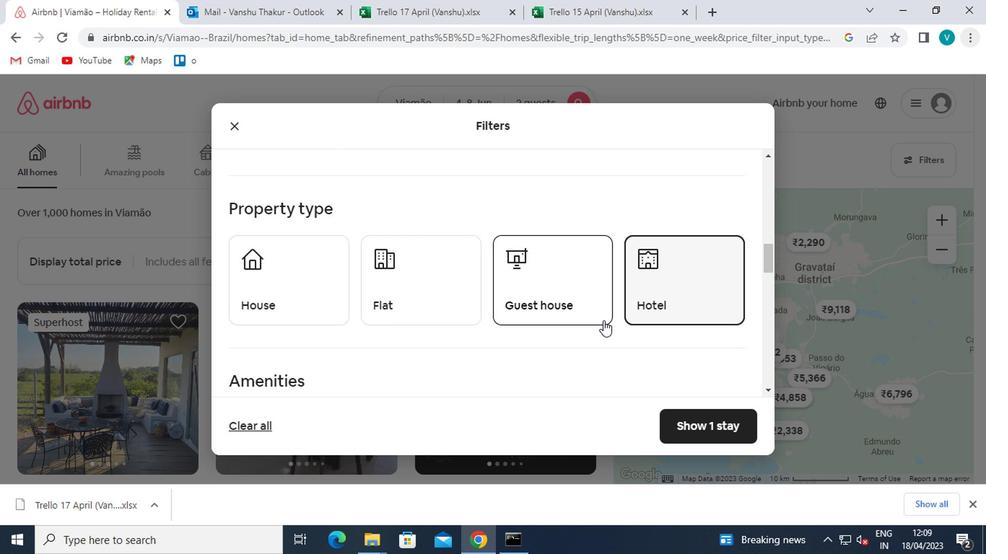 
Action: Mouse moved to (597, 320)
Screenshot: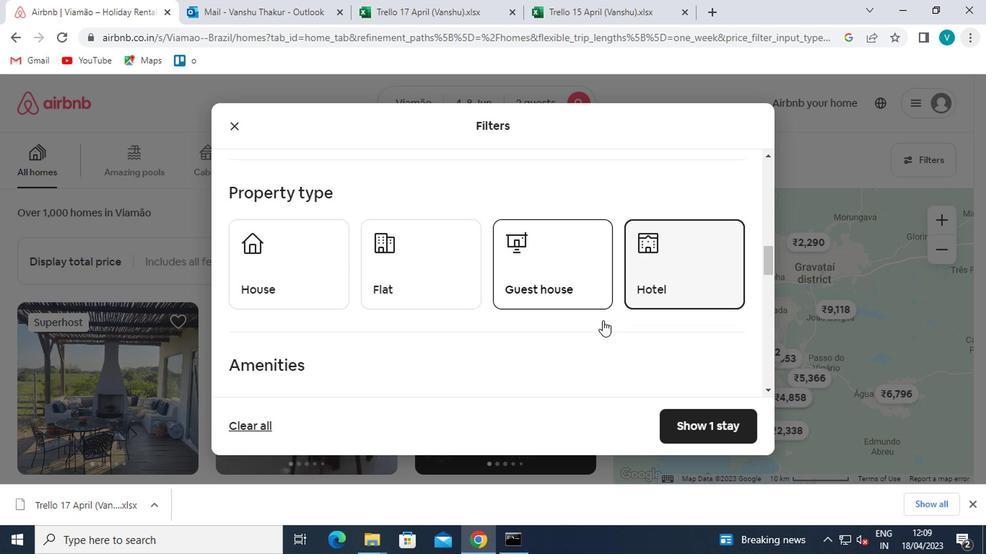 
Action: Mouse scrolled (597, 319) with delta (0, 0)
Screenshot: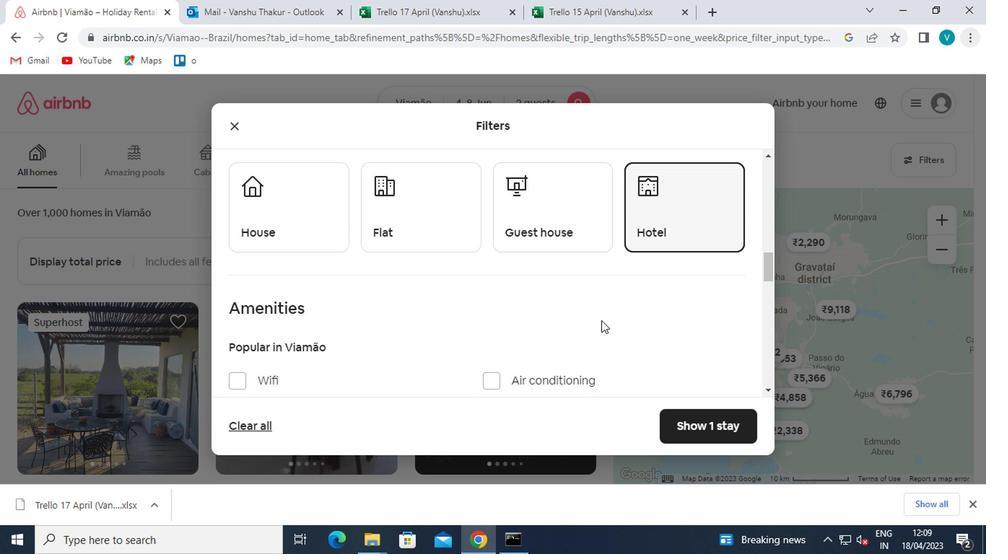 
Action: Mouse scrolled (597, 319) with delta (0, 0)
Screenshot: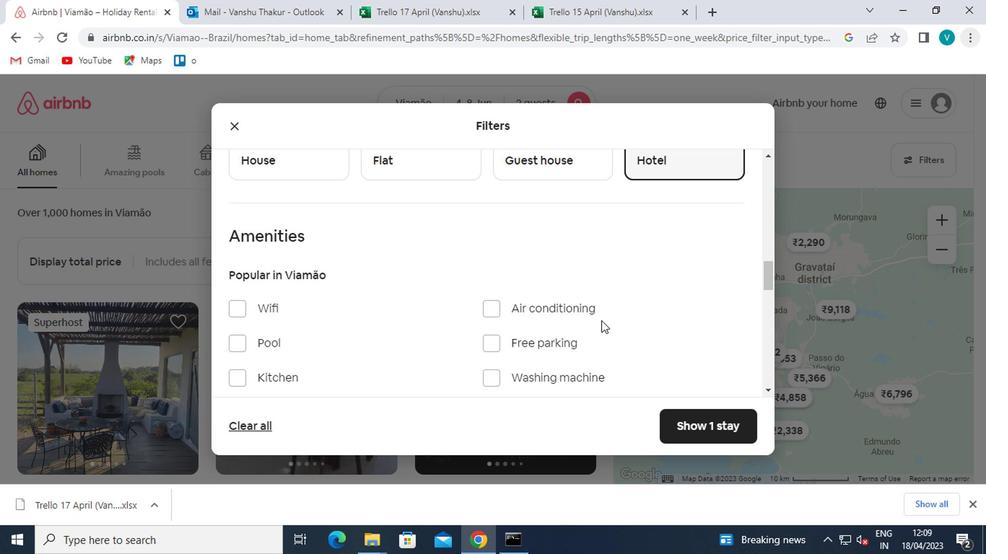 
Action: Mouse moved to (487, 308)
Screenshot: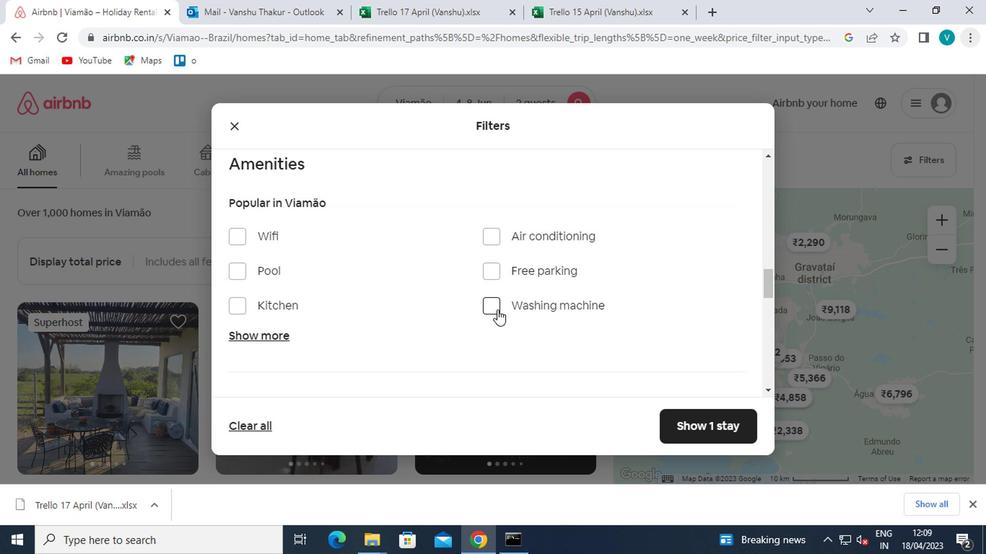 
Action: Mouse pressed left at (487, 308)
Screenshot: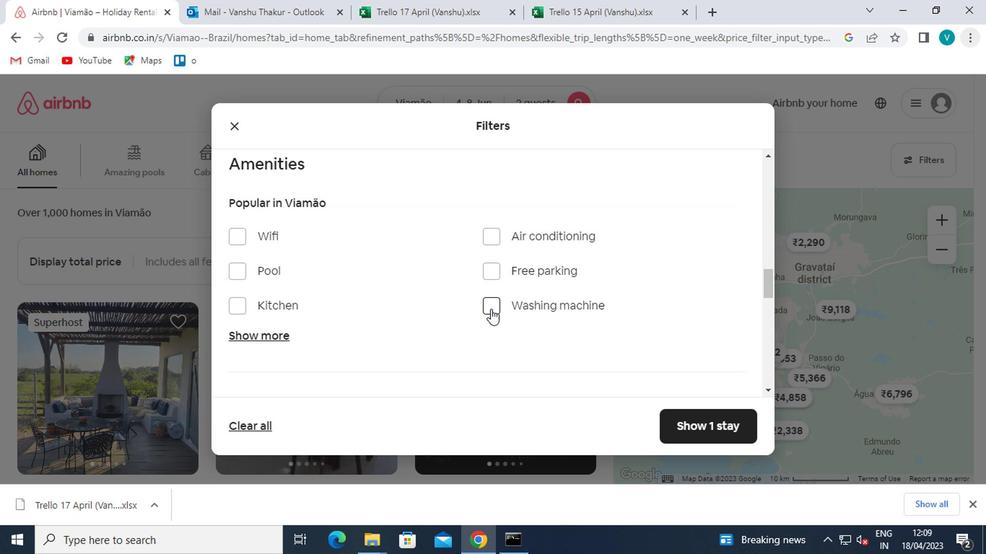 
Action: Mouse moved to (443, 313)
Screenshot: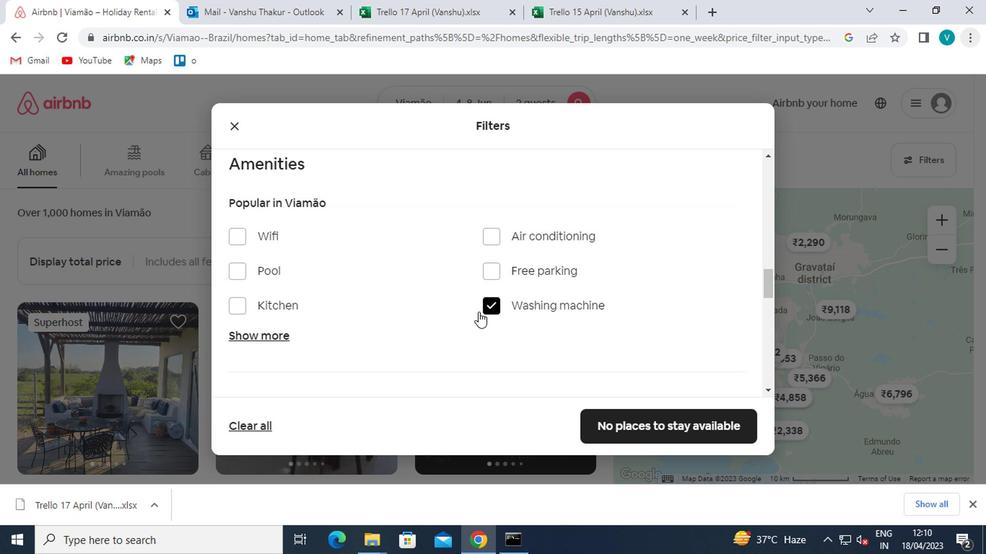 
Action: Mouse scrolled (443, 312) with delta (0, -1)
Screenshot: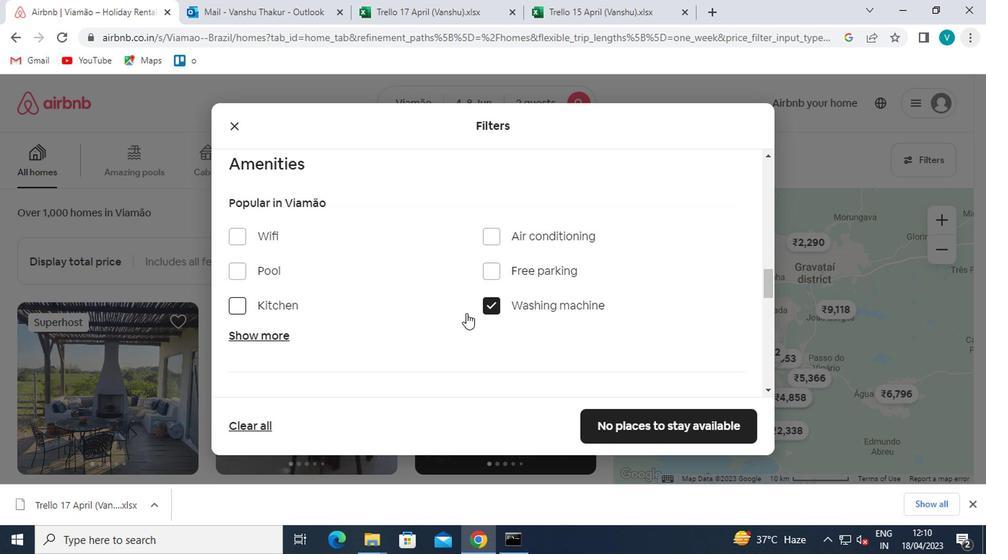 
Action: Mouse moved to (443, 313)
Screenshot: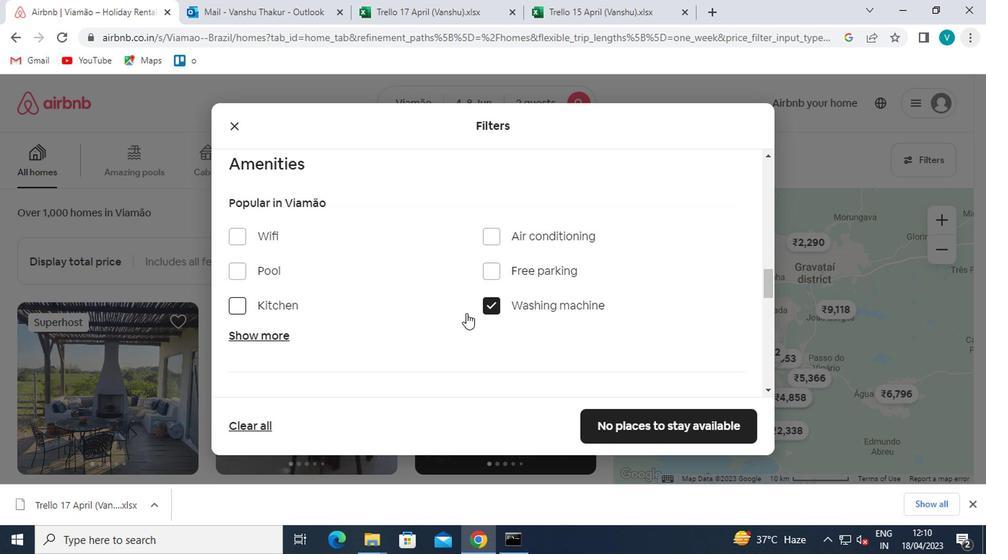 
Action: Mouse scrolled (443, 312) with delta (0, -1)
Screenshot: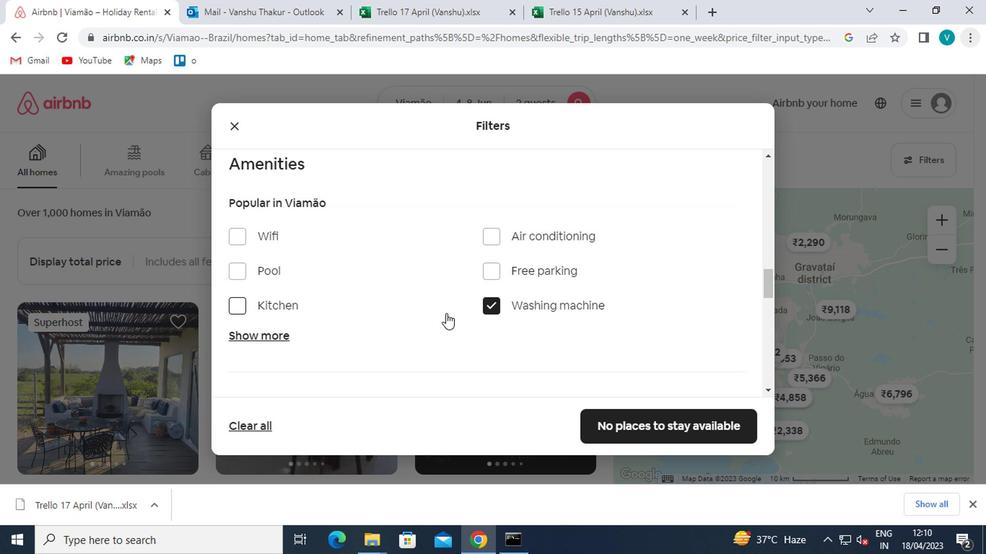 
Action: Mouse scrolled (443, 312) with delta (0, -1)
Screenshot: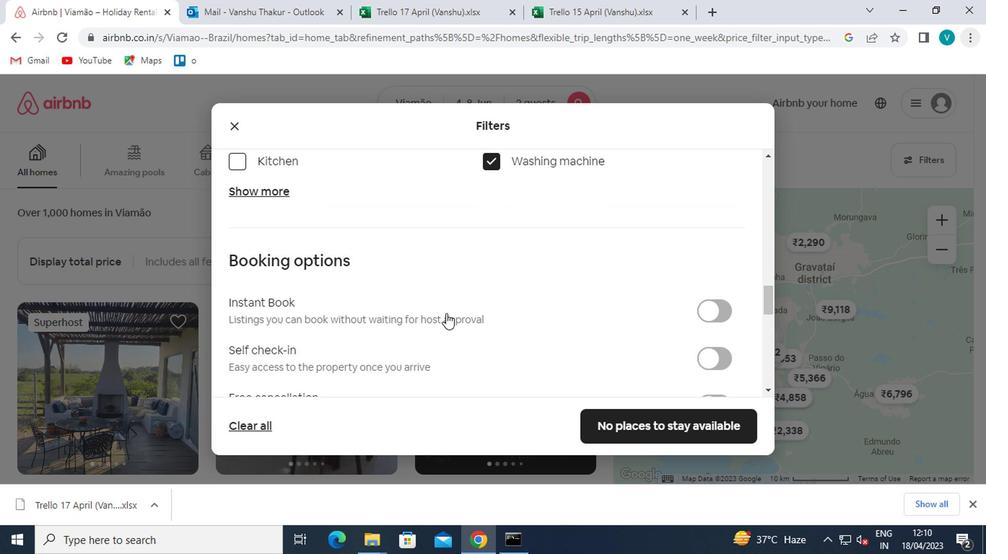 
Action: Mouse moved to (703, 280)
Screenshot: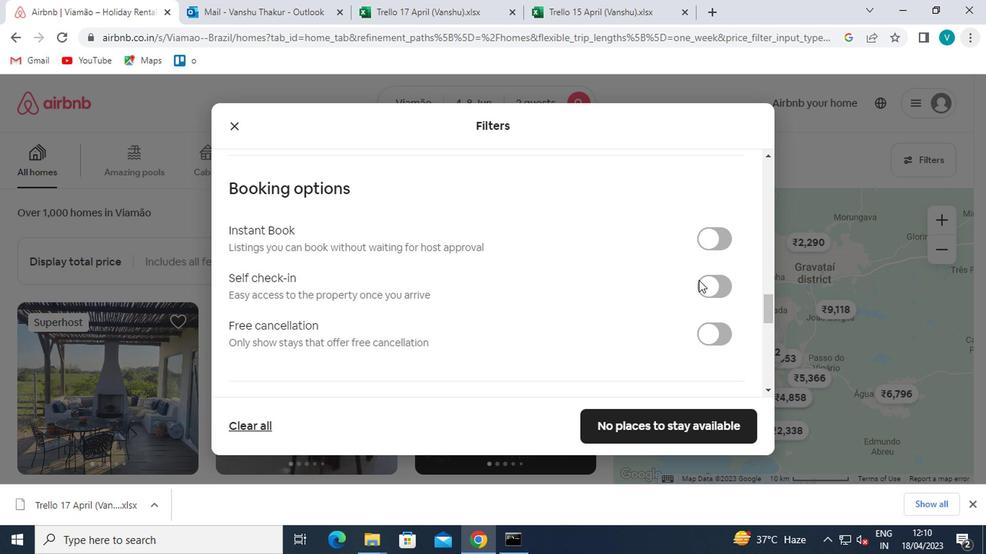 
Action: Mouse pressed left at (703, 280)
Screenshot: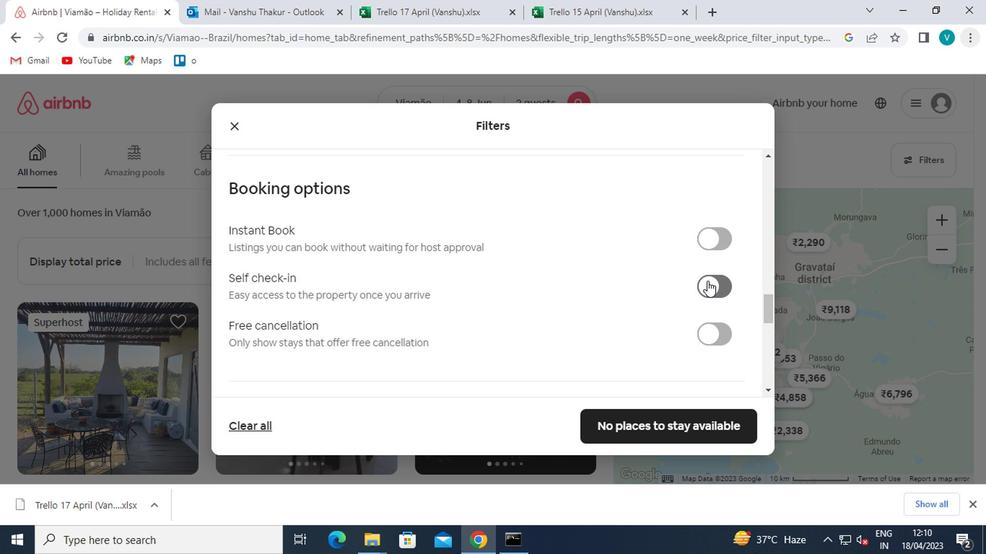 
Action: Mouse moved to (450, 303)
Screenshot: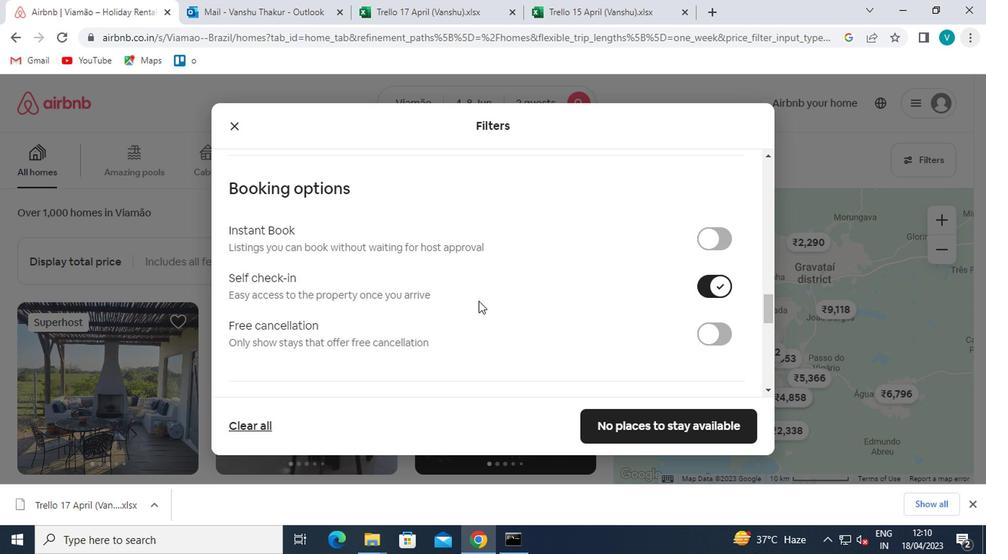 
Action: Mouse scrolled (450, 303) with delta (0, 0)
Screenshot: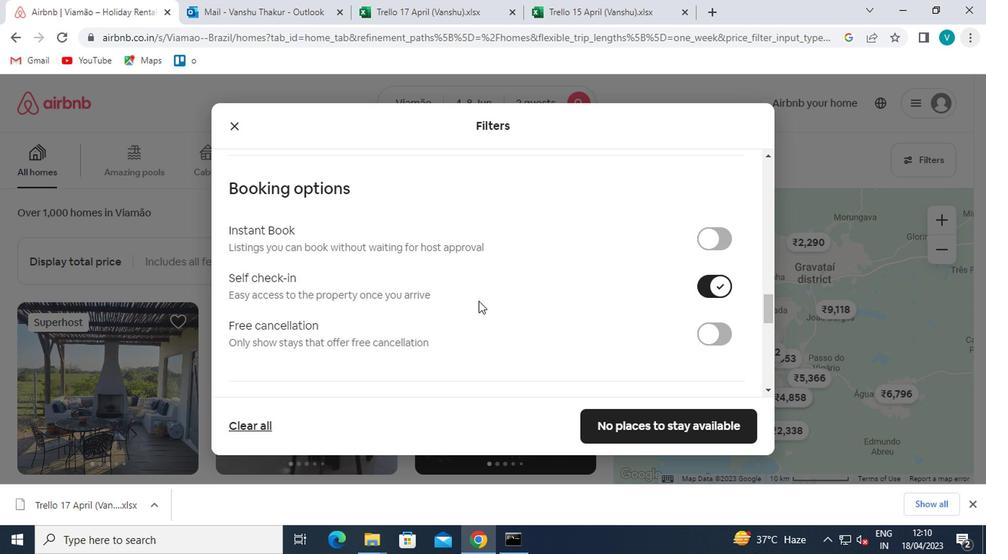 
Action: Mouse moved to (449, 303)
Screenshot: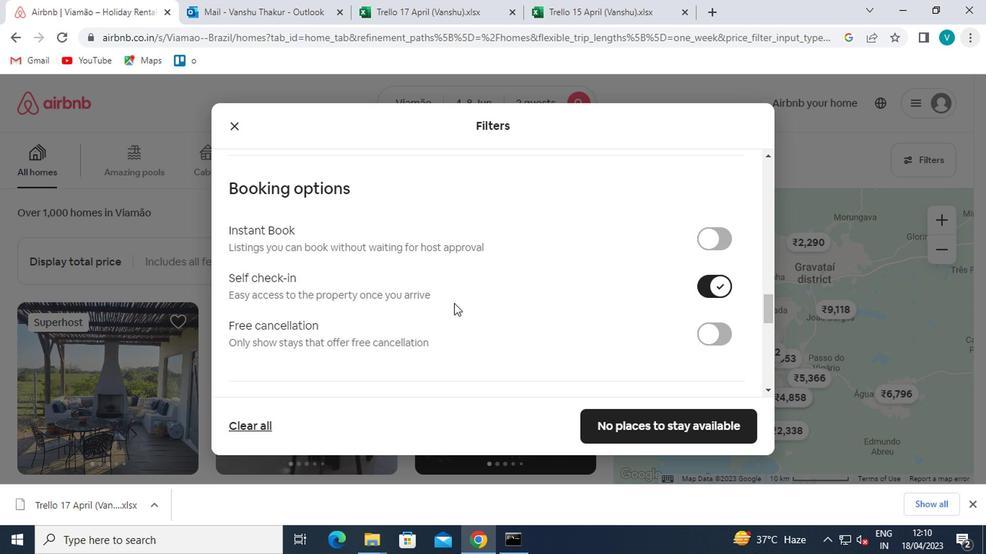 
Action: Mouse scrolled (449, 303) with delta (0, 0)
Screenshot: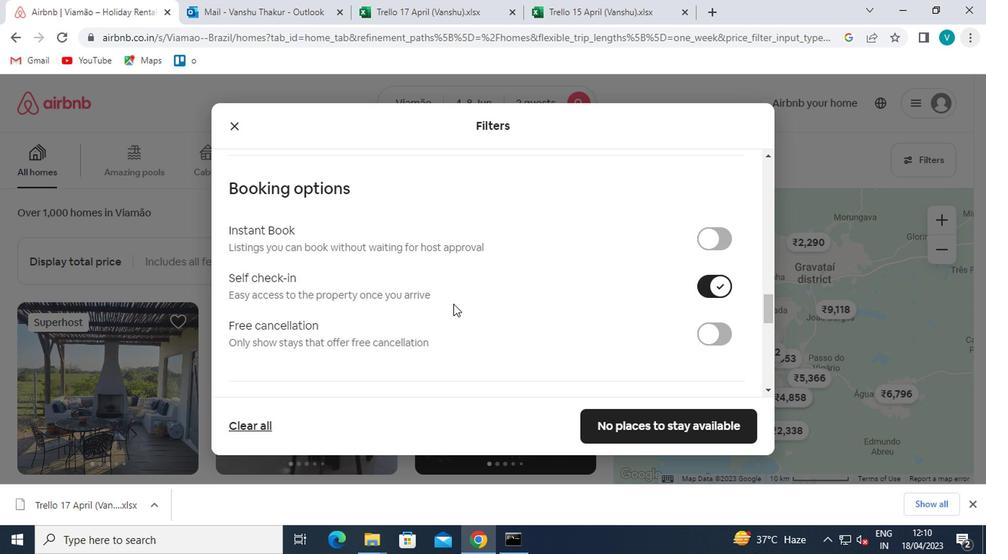 
Action: Mouse scrolled (449, 303) with delta (0, 0)
Screenshot: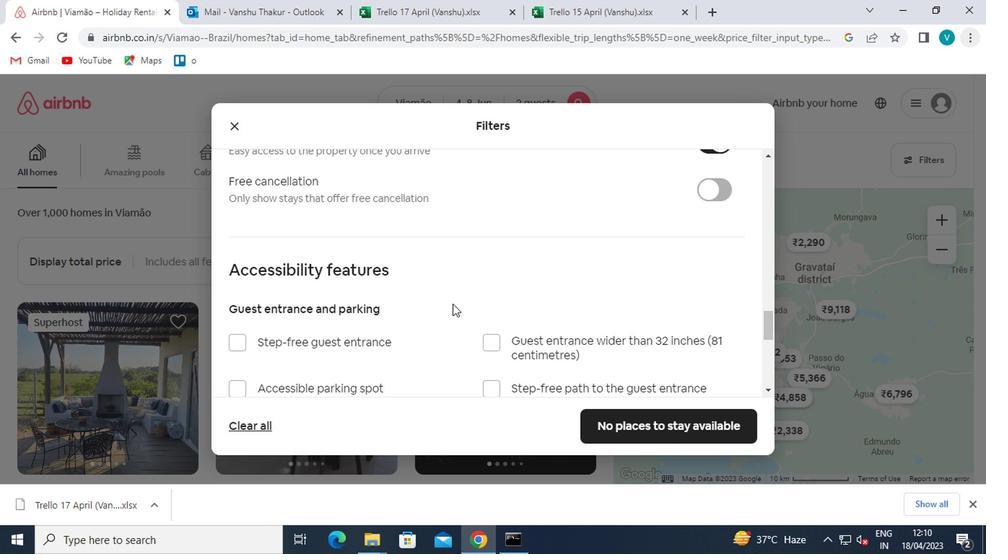 
Action: Mouse scrolled (449, 303) with delta (0, 0)
Screenshot: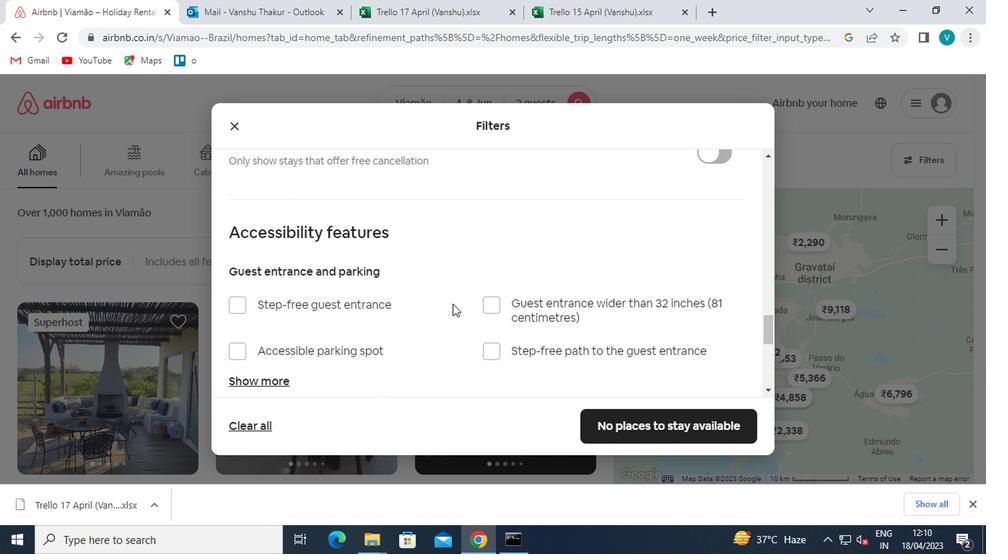 
Action: Mouse scrolled (449, 303) with delta (0, 0)
Screenshot: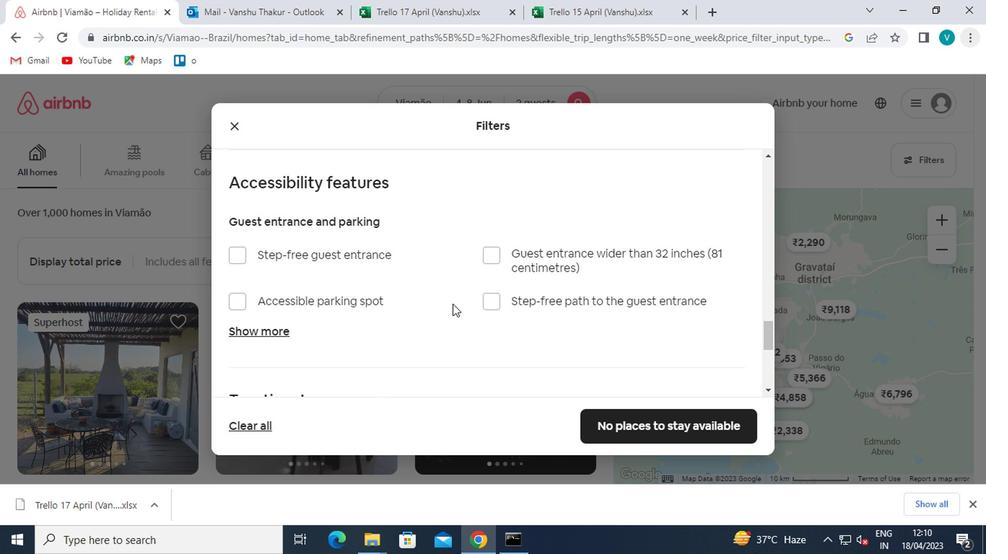 
Action: Mouse scrolled (449, 303) with delta (0, 0)
Screenshot: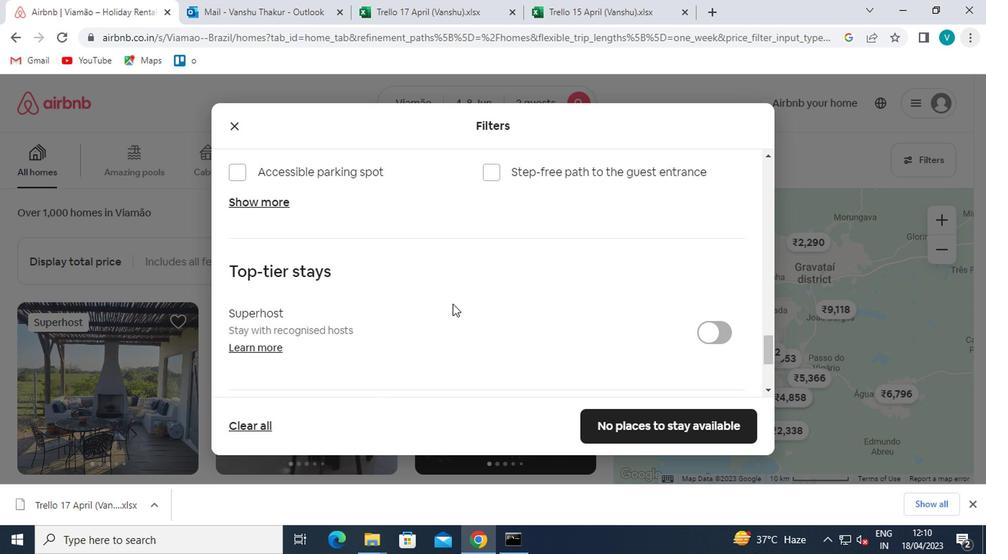 
Action: Mouse scrolled (449, 303) with delta (0, 0)
Screenshot: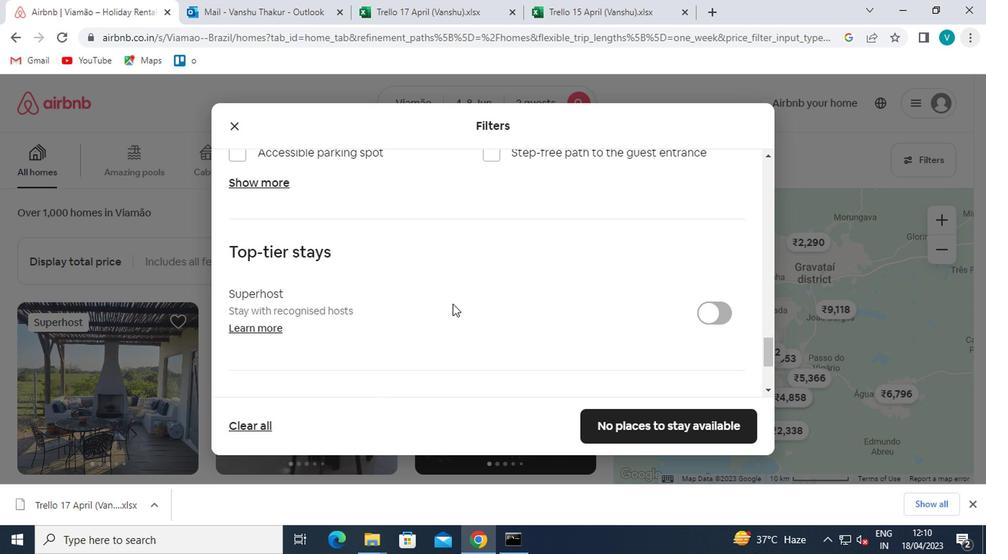 
Action: Mouse scrolled (449, 303) with delta (0, 0)
Screenshot: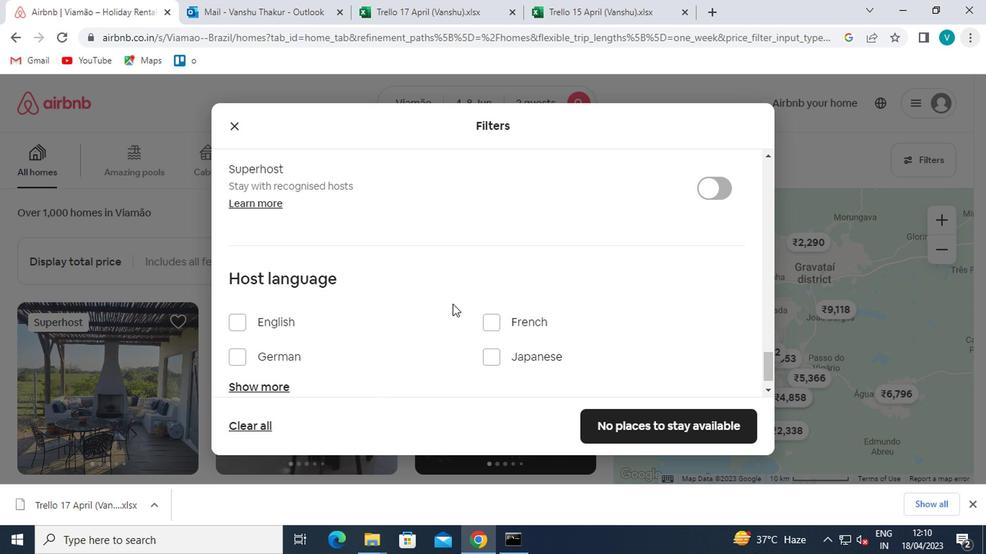 
Action: Mouse moved to (255, 366)
Screenshot: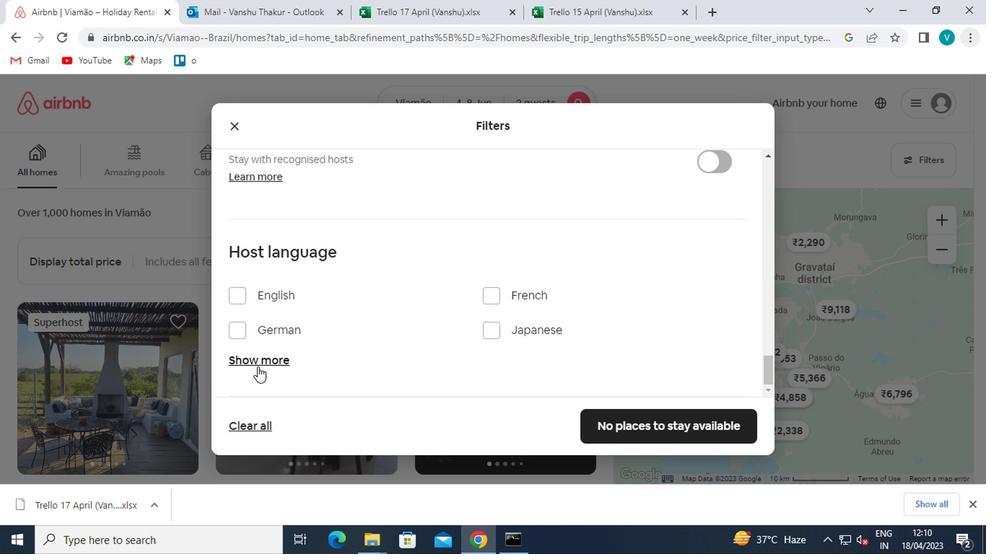 
Action: Mouse pressed left at (255, 366)
Screenshot: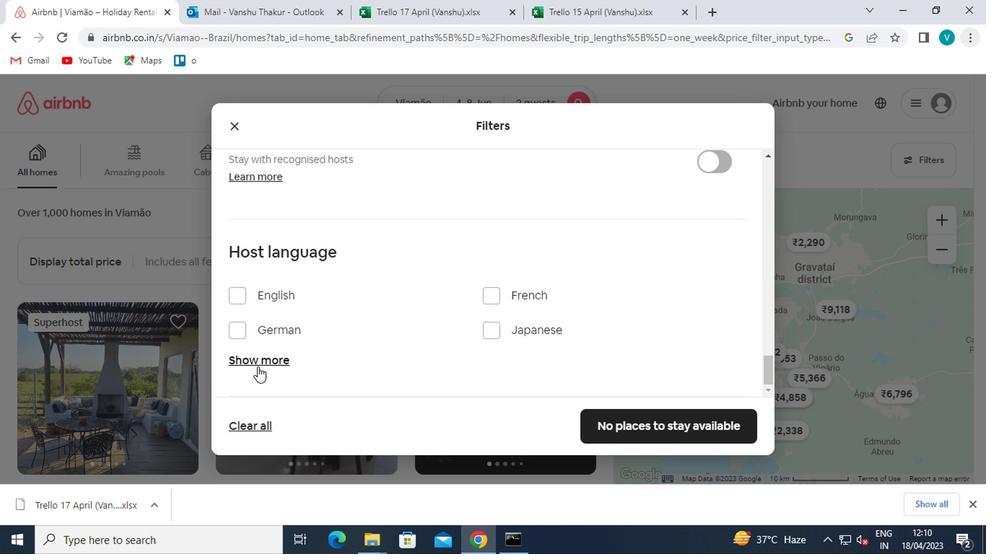 
Action: Mouse moved to (398, 330)
Screenshot: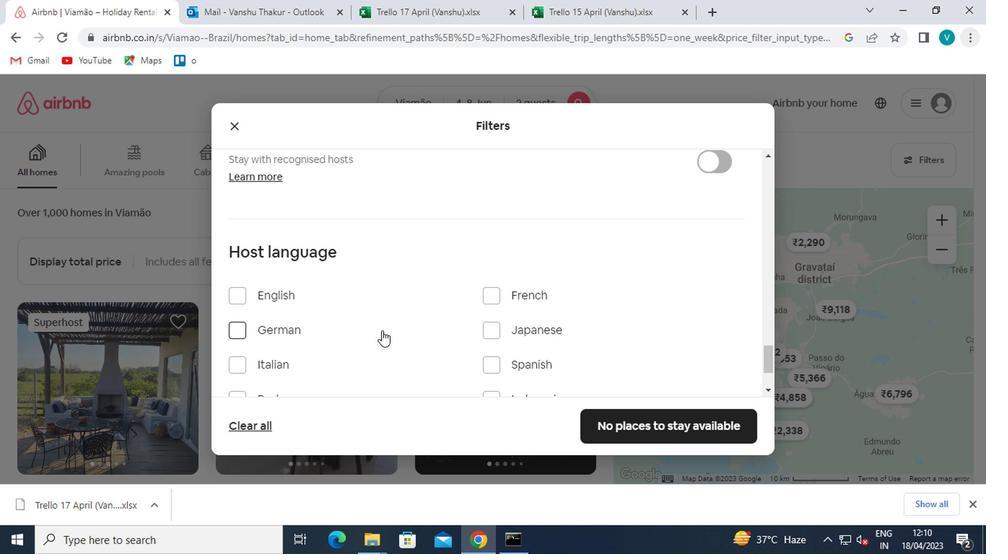 
Action: Mouse scrolled (398, 329) with delta (0, 0)
Screenshot: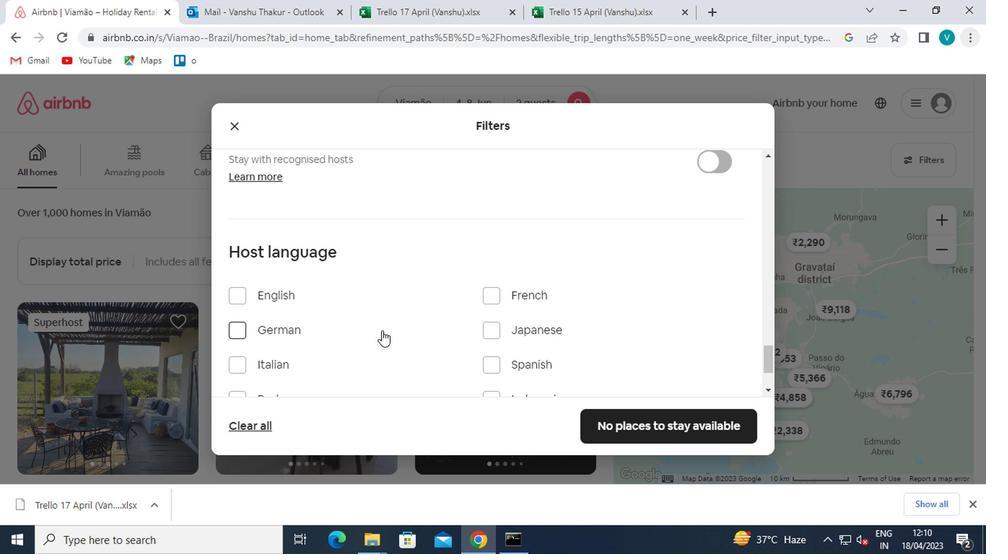
Action: Mouse moved to (486, 292)
Screenshot: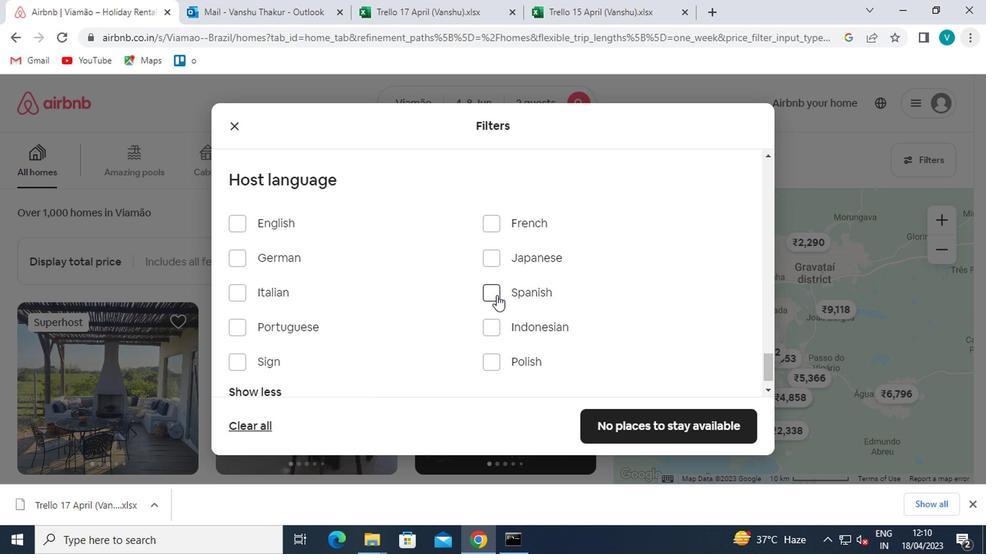 
Action: Mouse pressed left at (486, 292)
Screenshot: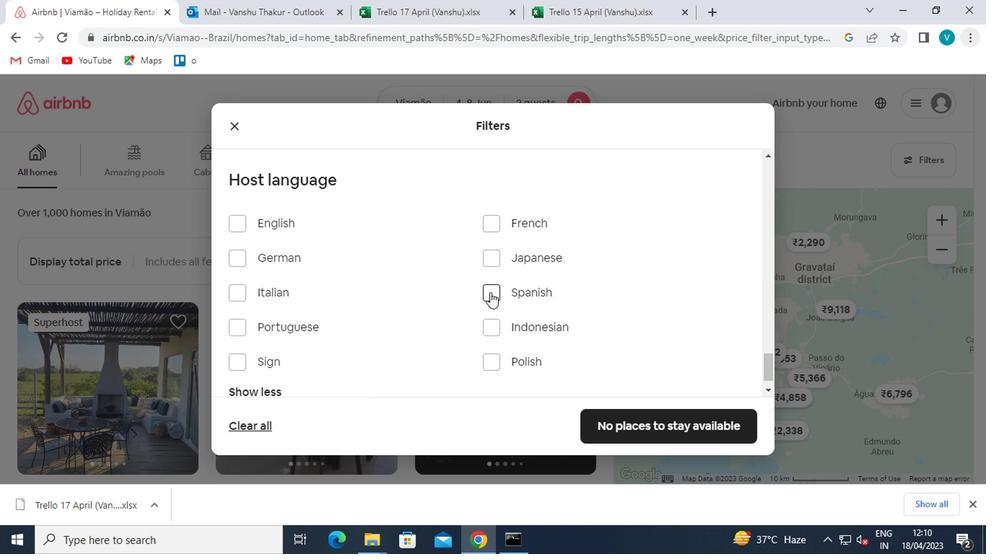 
Action: Mouse moved to (628, 414)
Screenshot: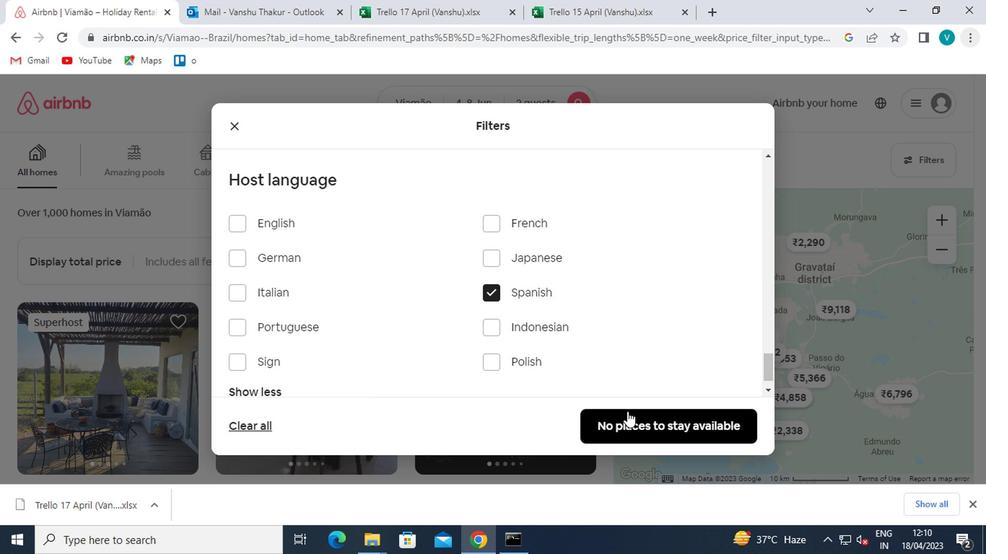 
Action: Mouse pressed left at (628, 414)
Screenshot: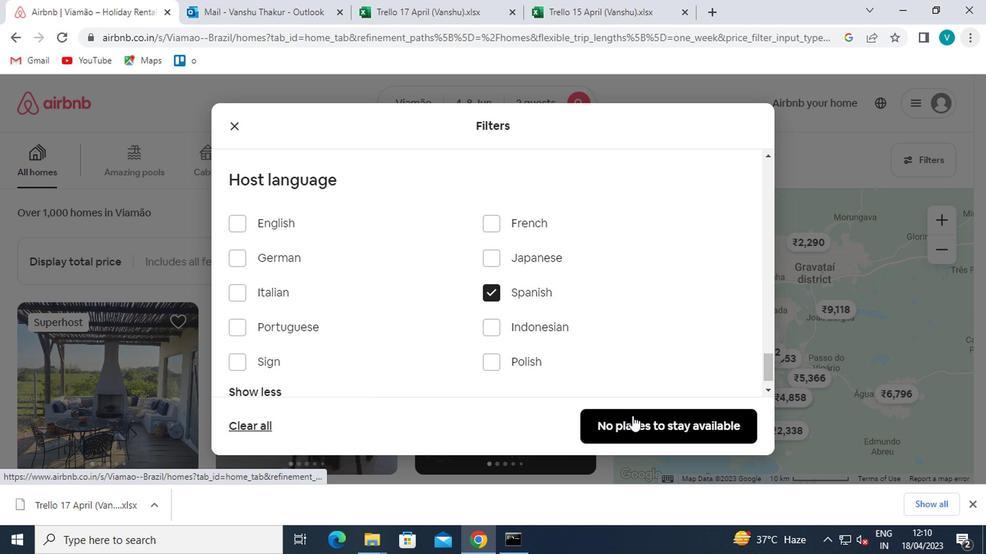 
Action: Mouse moved to (628, 409)
Screenshot: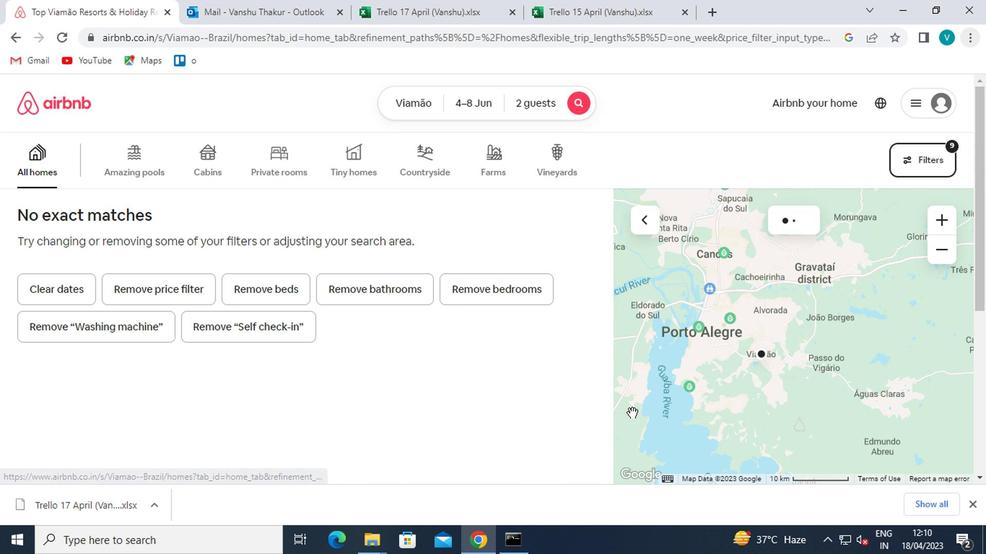 
